 Task: Search one way flight ticket for 3 adults in first from Bemidji: Bemidji Regional Airport to Raleigh: Raleigh-durham International Airport on 8-5-2023. Choice of flights is Sun country airlines. Number of bags: 1 carry on bag. Price is upto 55000. Outbound departure time preference is 11:00.
Action: Mouse moved to (417, 358)
Screenshot: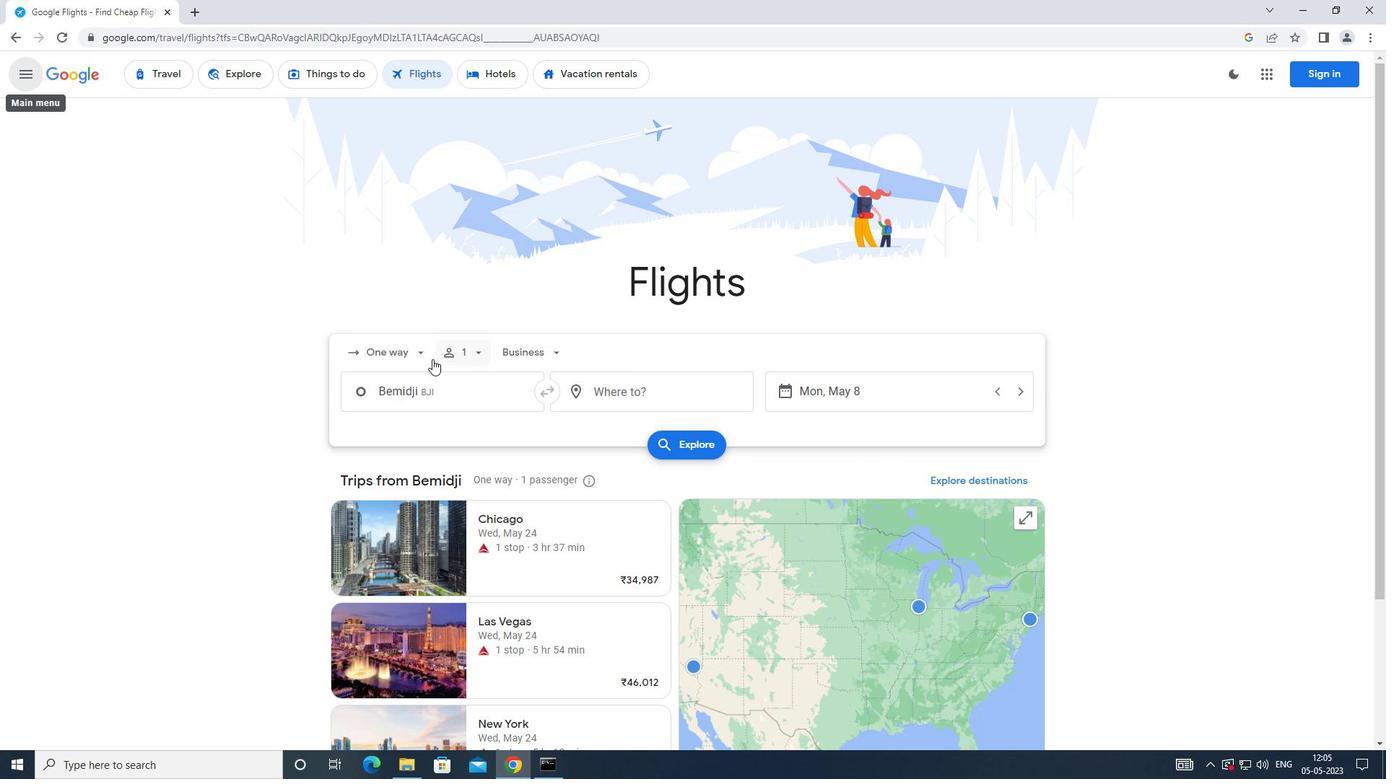 
Action: Mouse pressed left at (417, 358)
Screenshot: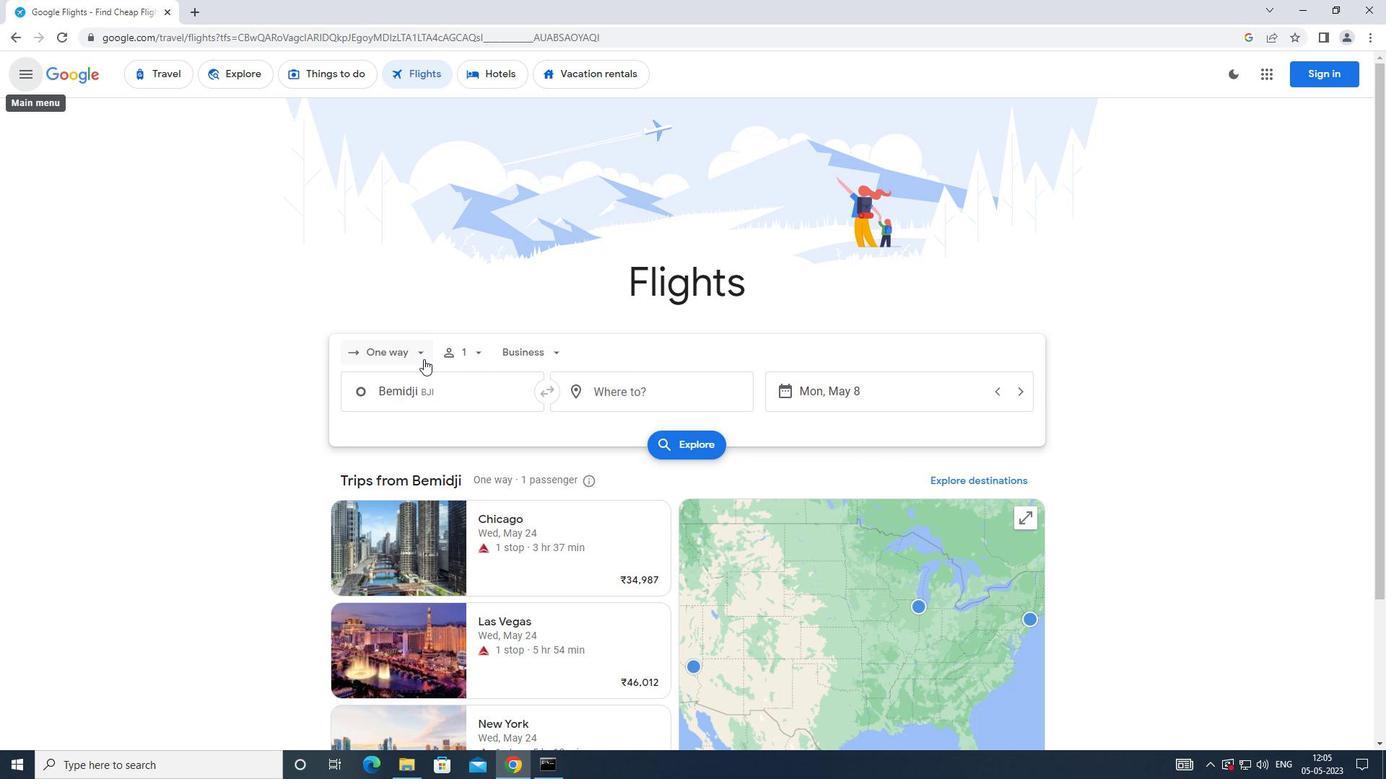 
Action: Mouse moved to (425, 427)
Screenshot: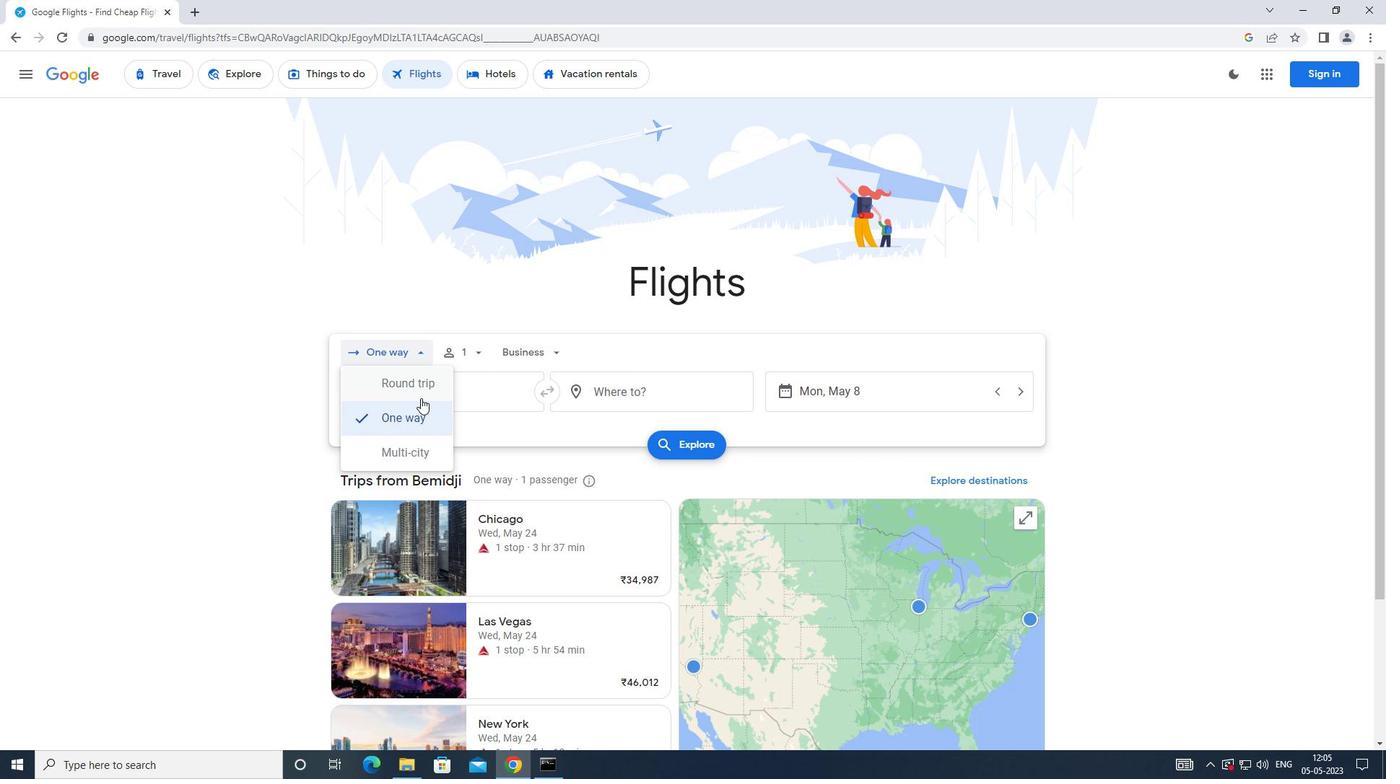 
Action: Mouse pressed left at (425, 427)
Screenshot: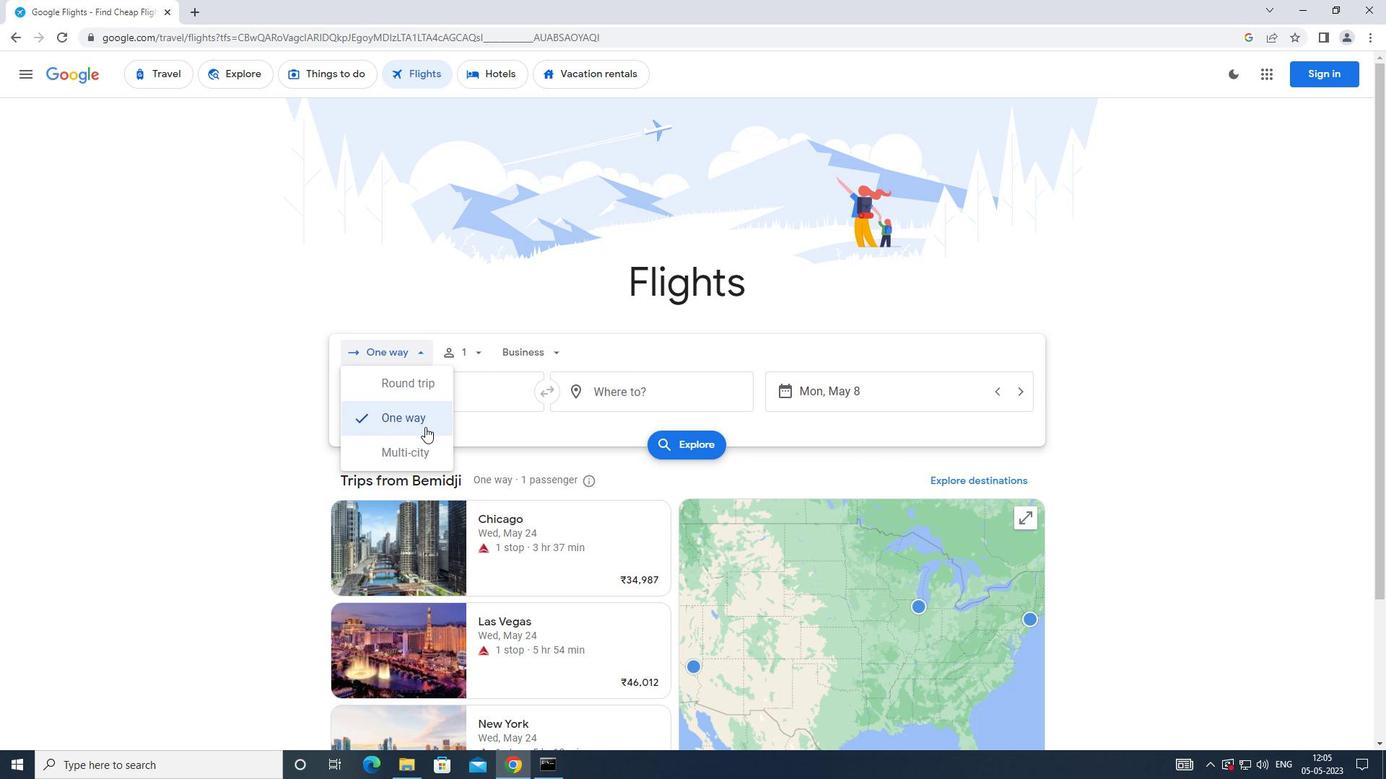 
Action: Mouse moved to (476, 357)
Screenshot: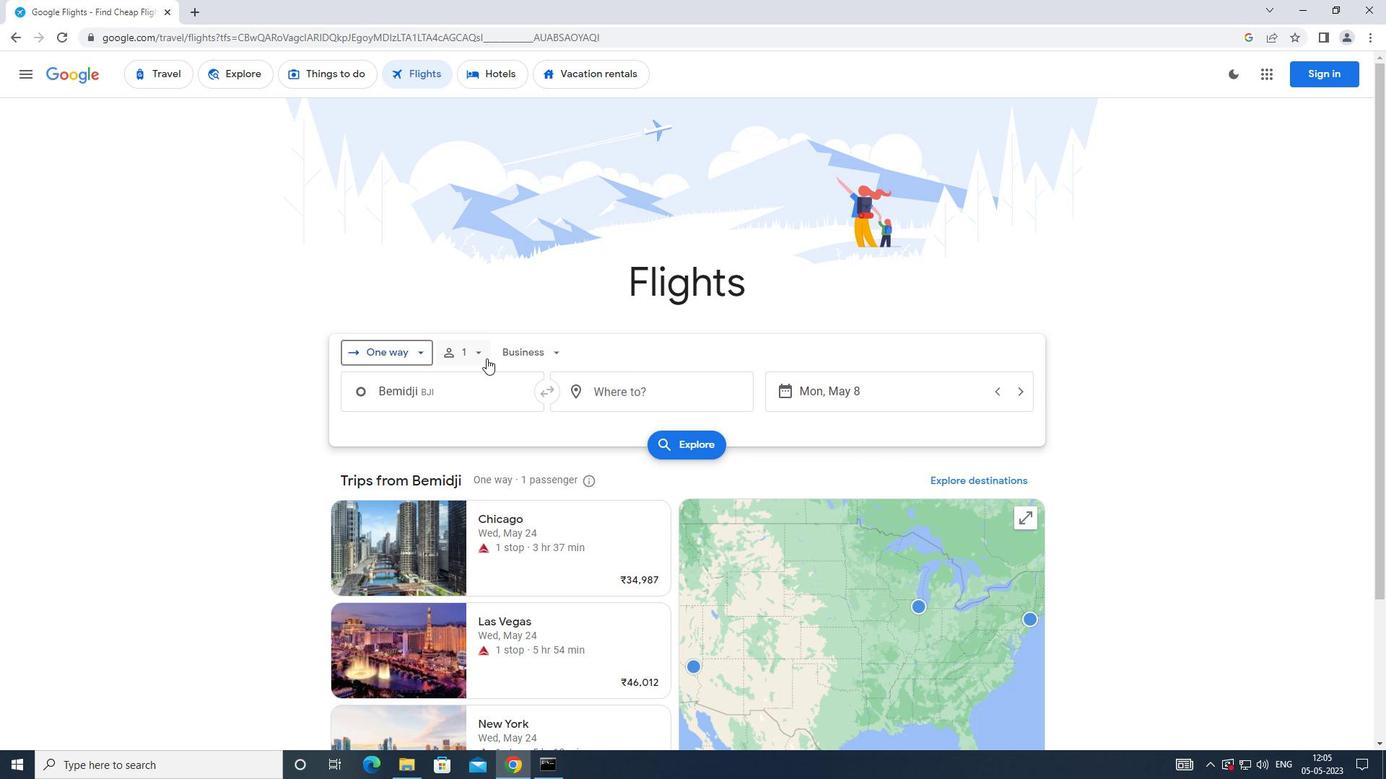 
Action: Mouse pressed left at (476, 357)
Screenshot: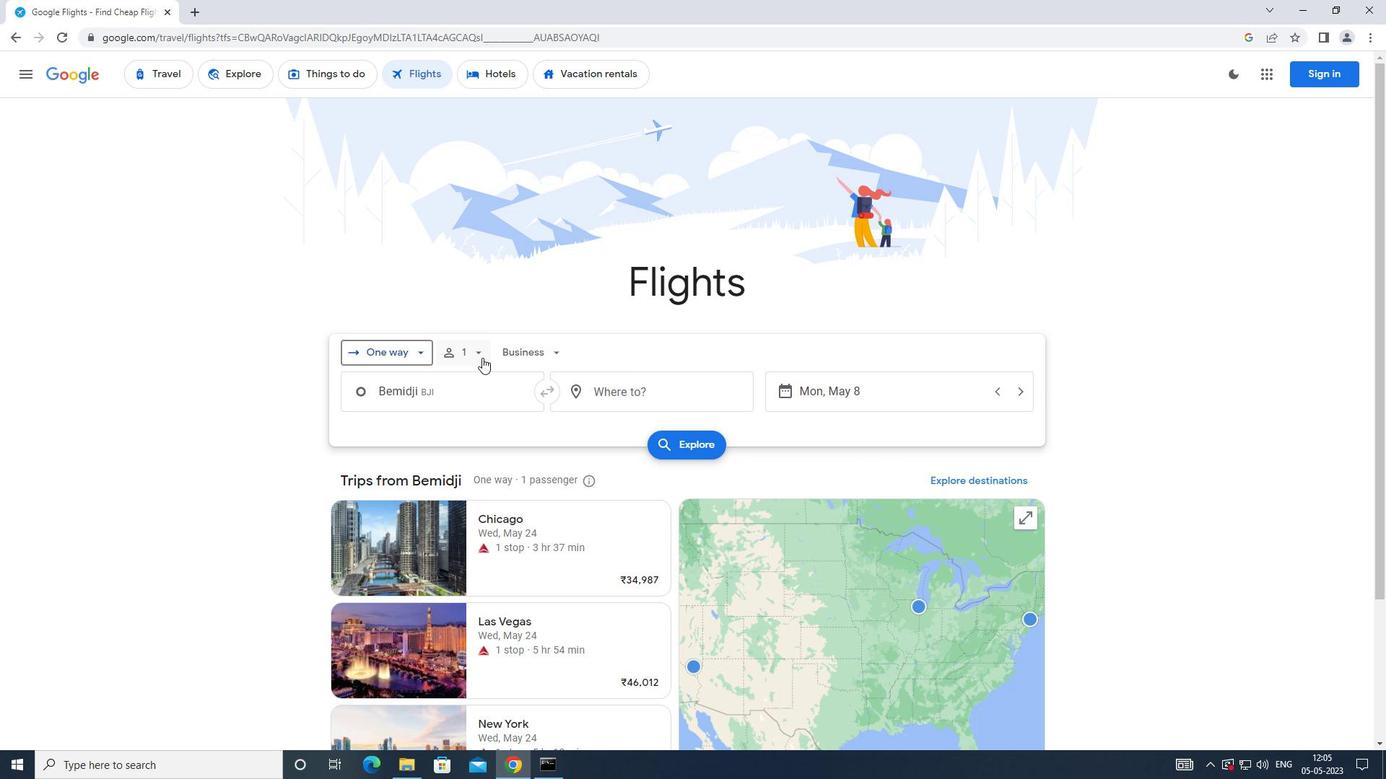 
Action: Mouse moved to (589, 396)
Screenshot: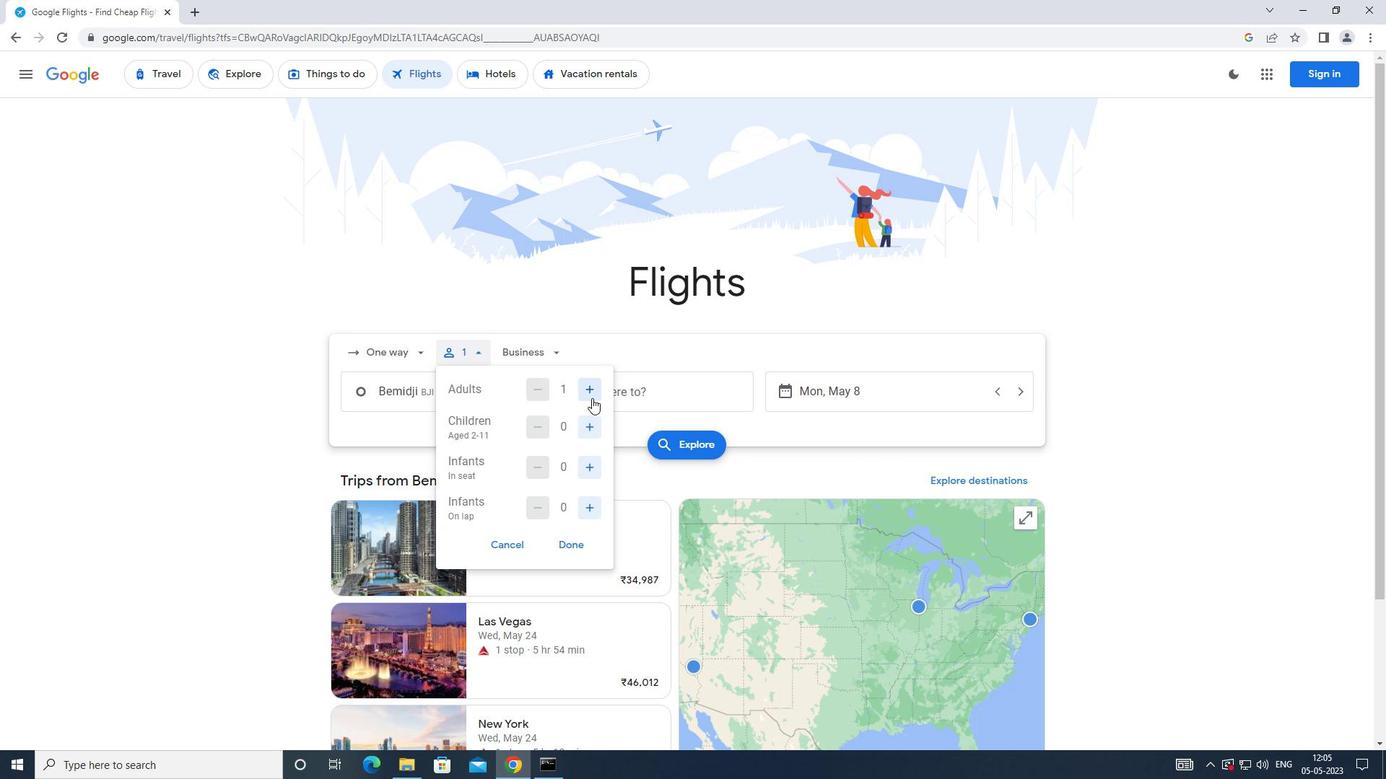 
Action: Mouse pressed left at (589, 396)
Screenshot: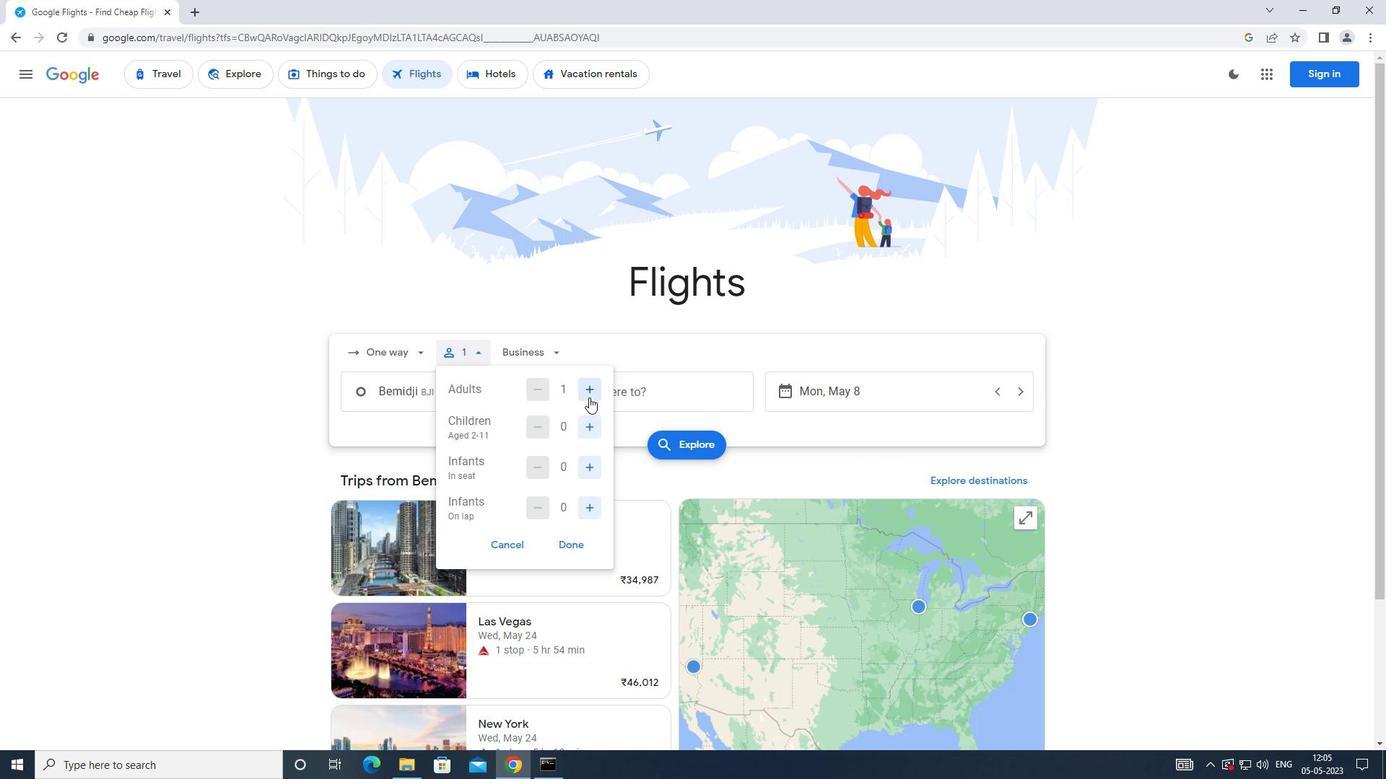 
Action: Mouse pressed left at (589, 396)
Screenshot: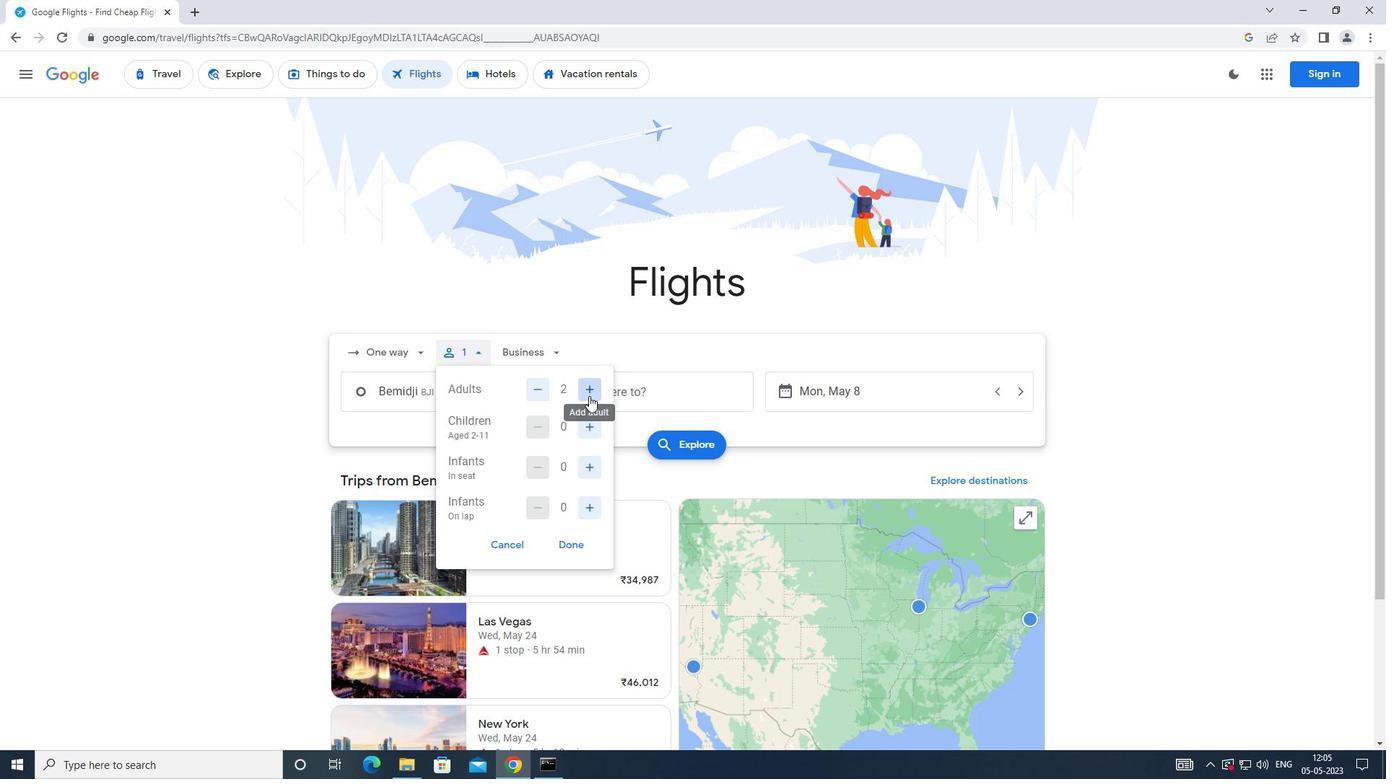 
Action: Mouse moved to (569, 546)
Screenshot: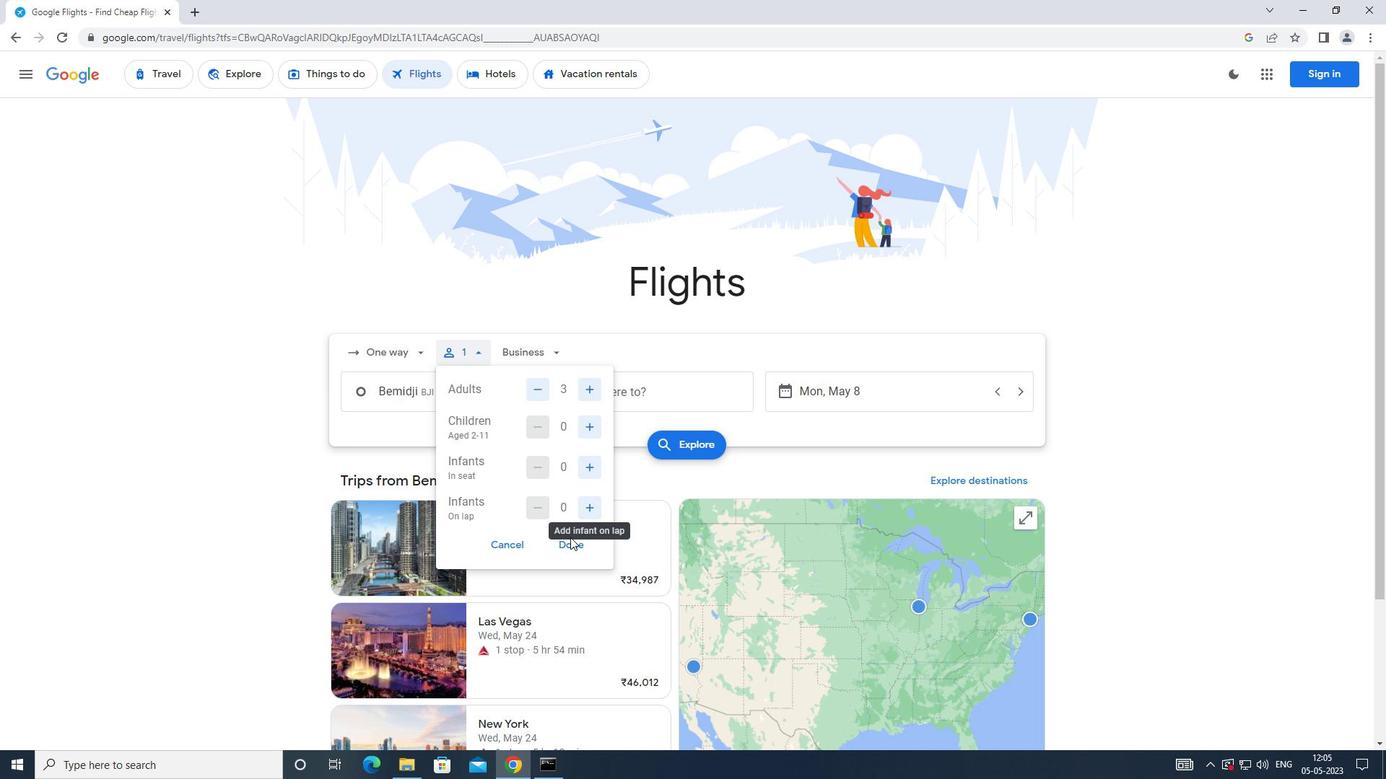 
Action: Mouse pressed left at (569, 546)
Screenshot: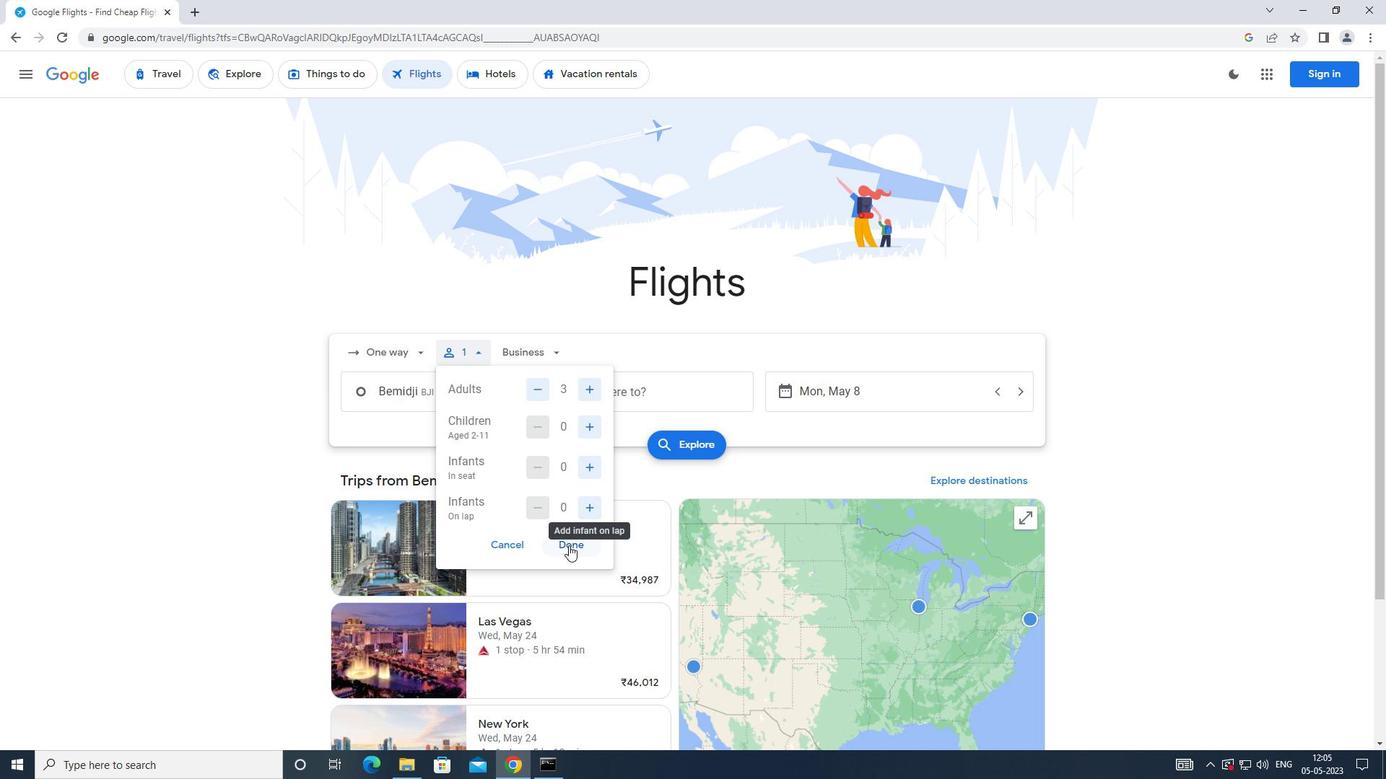 
Action: Mouse moved to (555, 353)
Screenshot: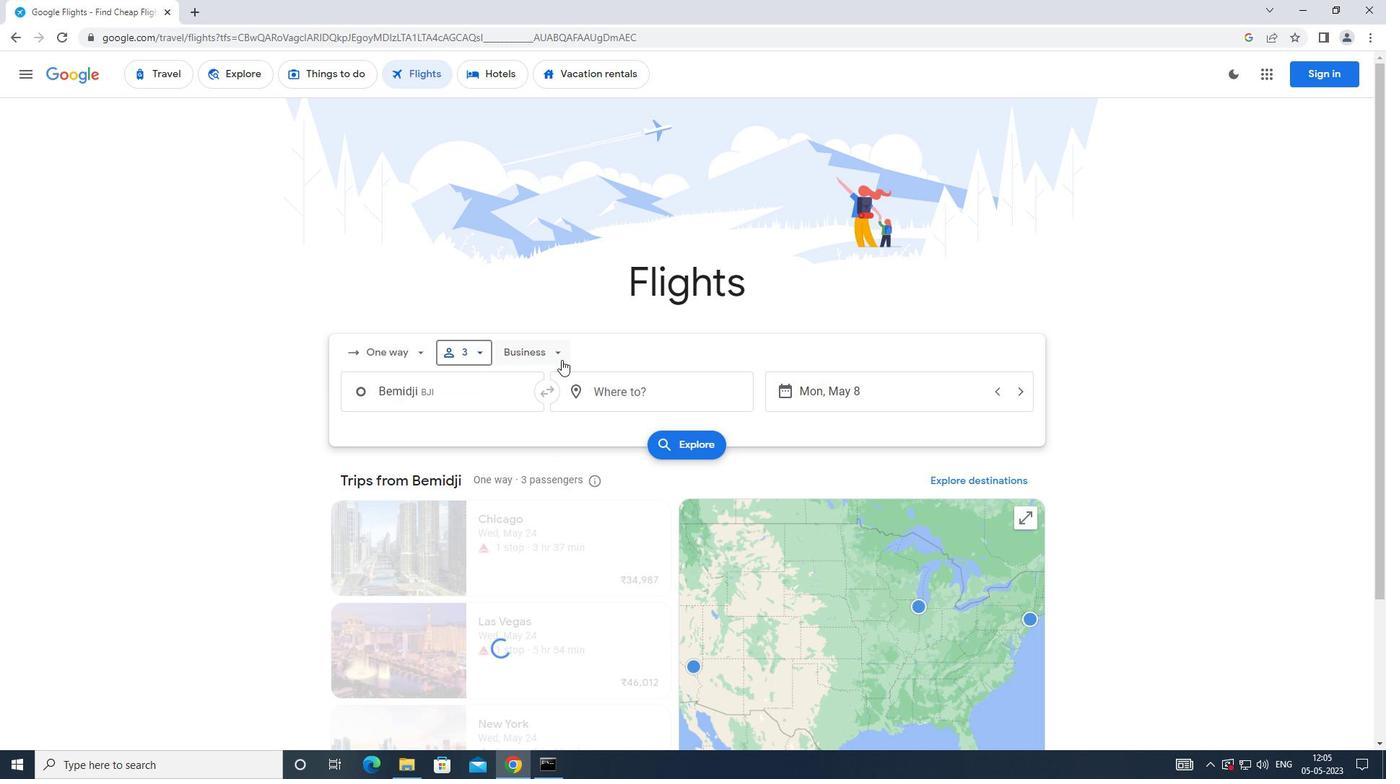 
Action: Mouse pressed left at (555, 353)
Screenshot: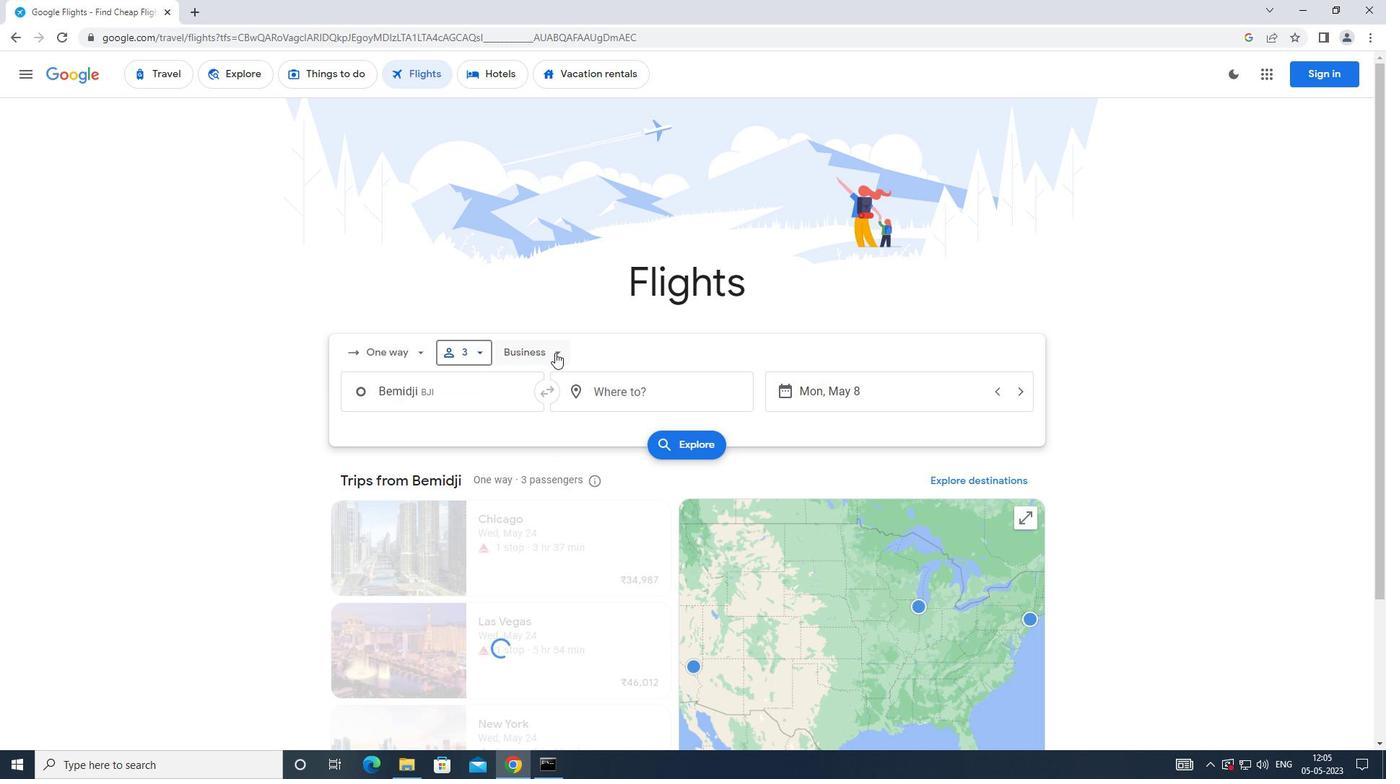 
Action: Mouse moved to (542, 490)
Screenshot: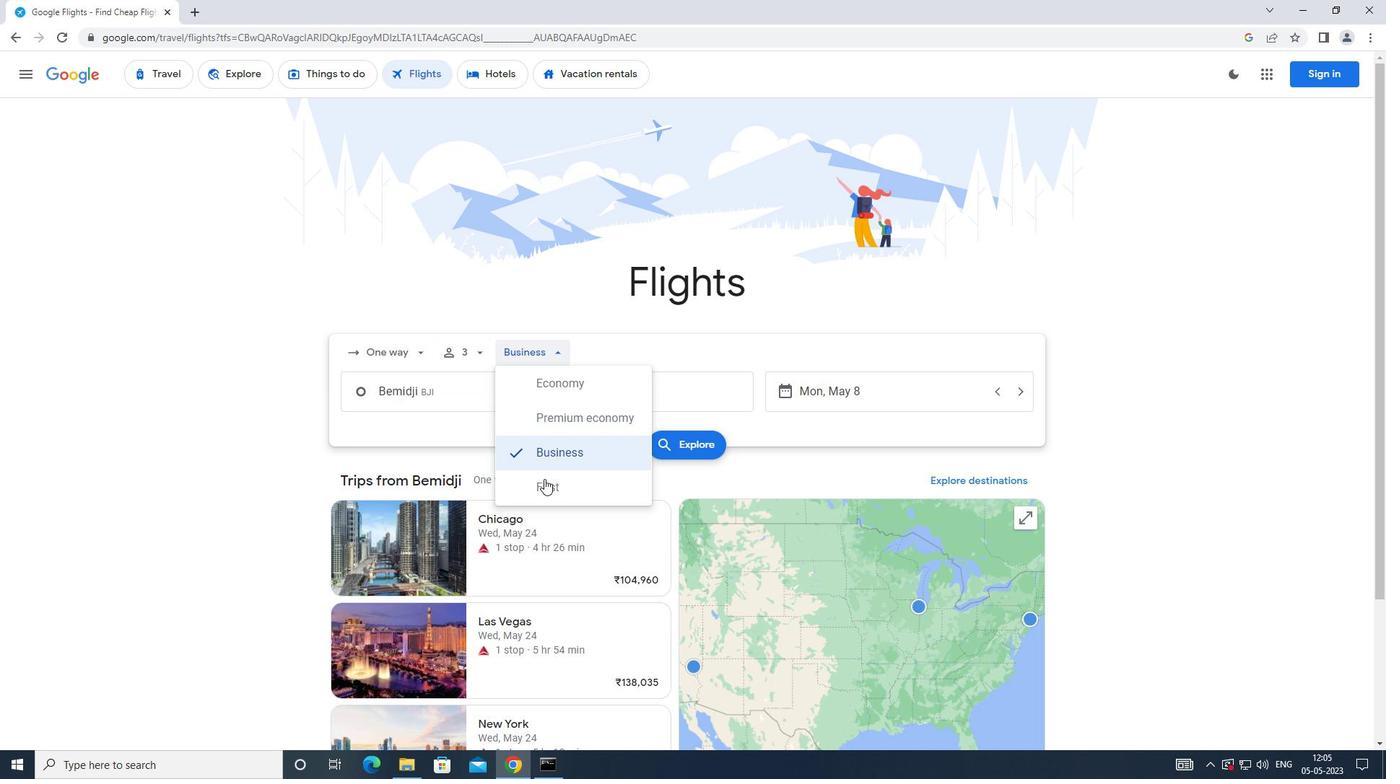 
Action: Mouse pressed left at (542, 490)
Screenshot: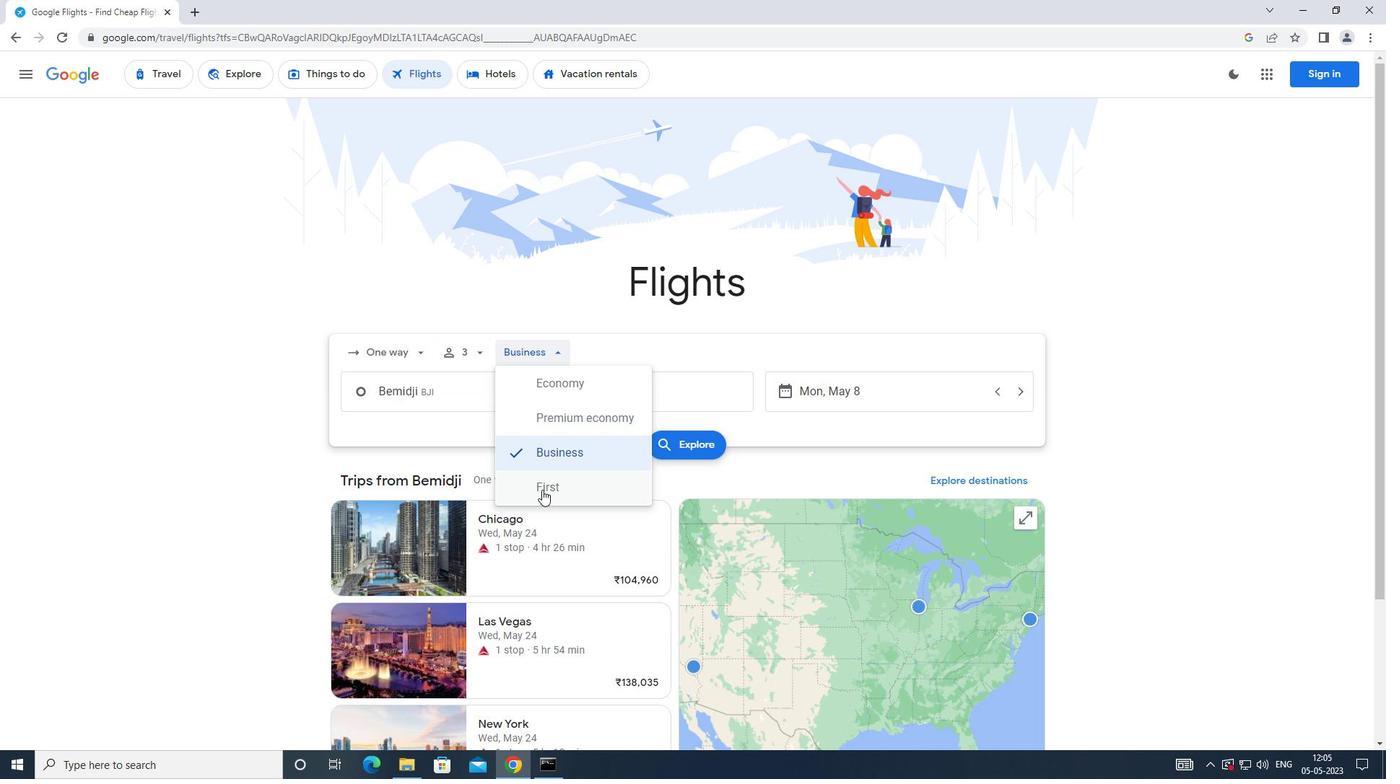 
Action: Mouse moved to (497, 389)
Screenshot: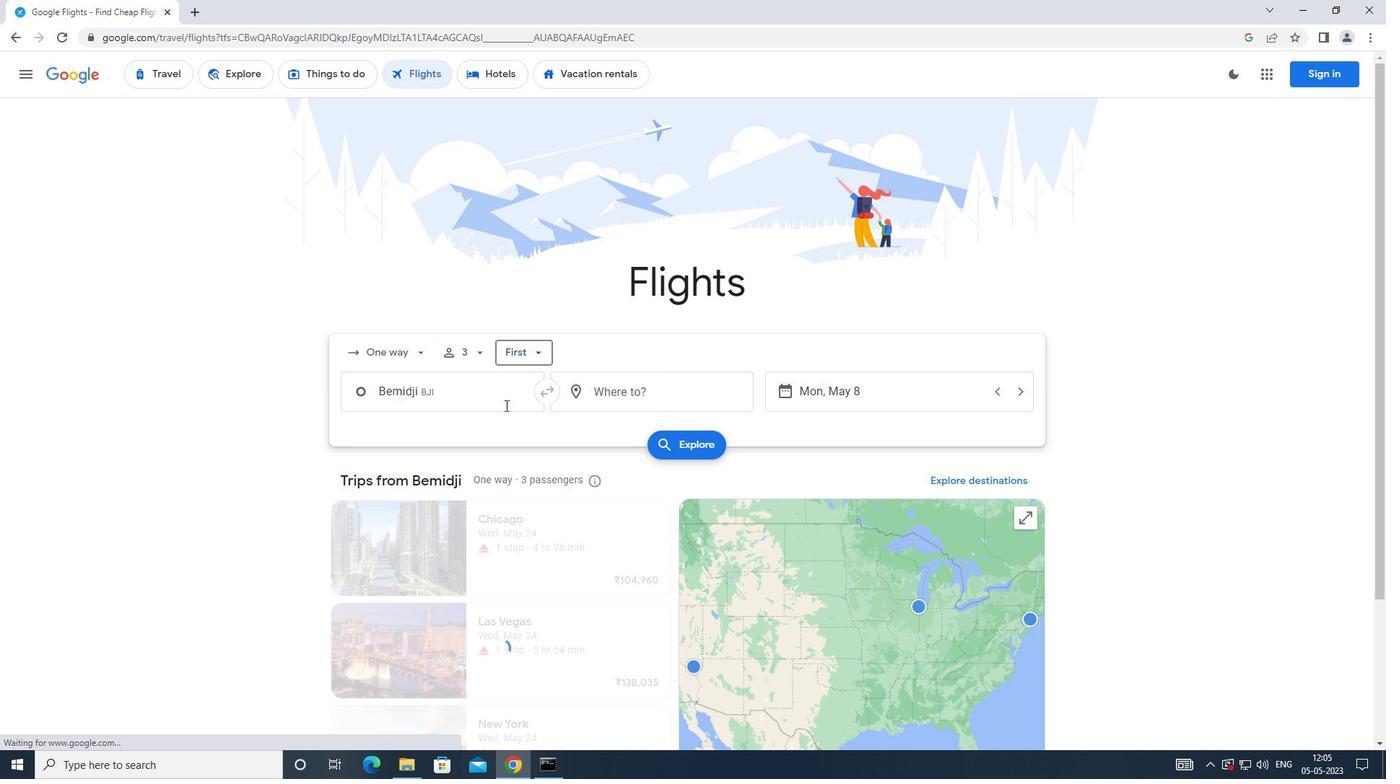 
Action: Mouse pressed left at (497, 389)
Screenshot: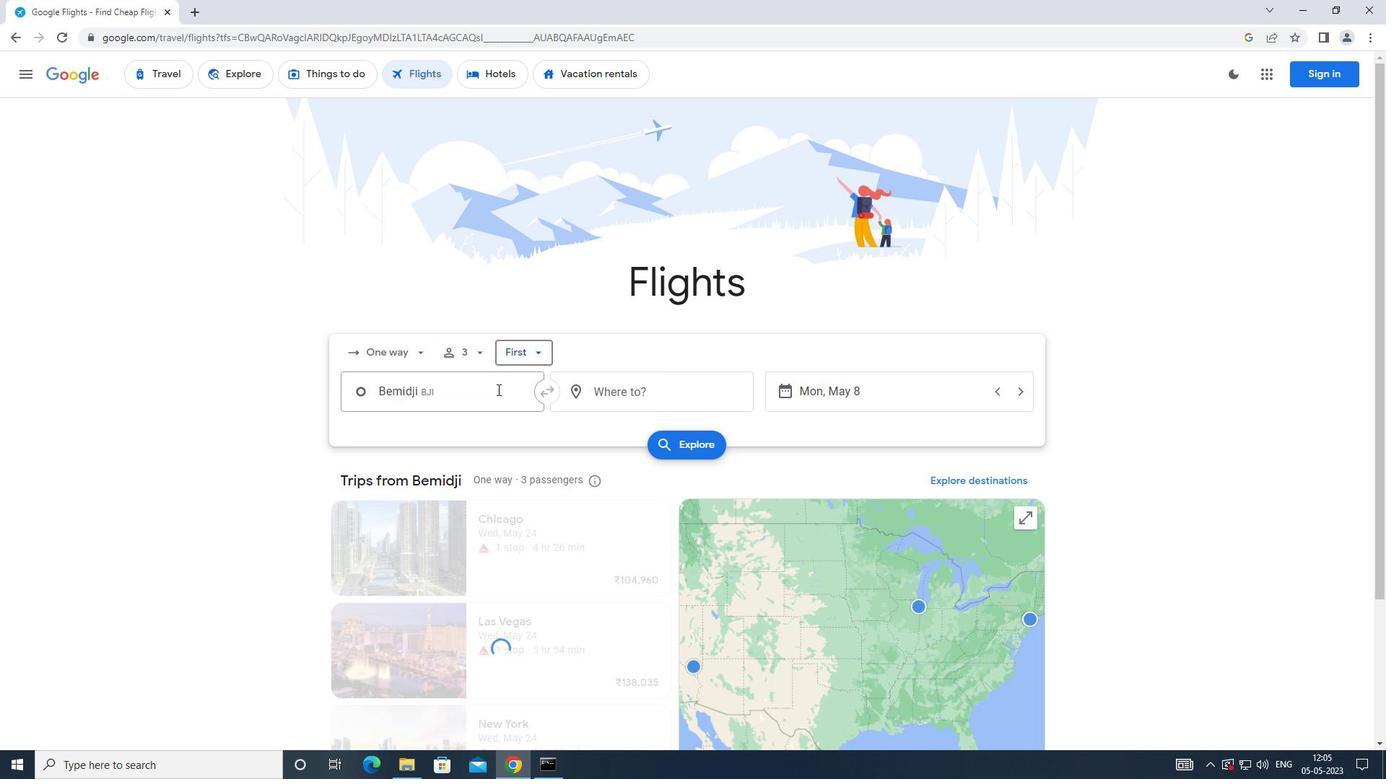 
Action: Mouse moved to (493, 504)
Screenshot: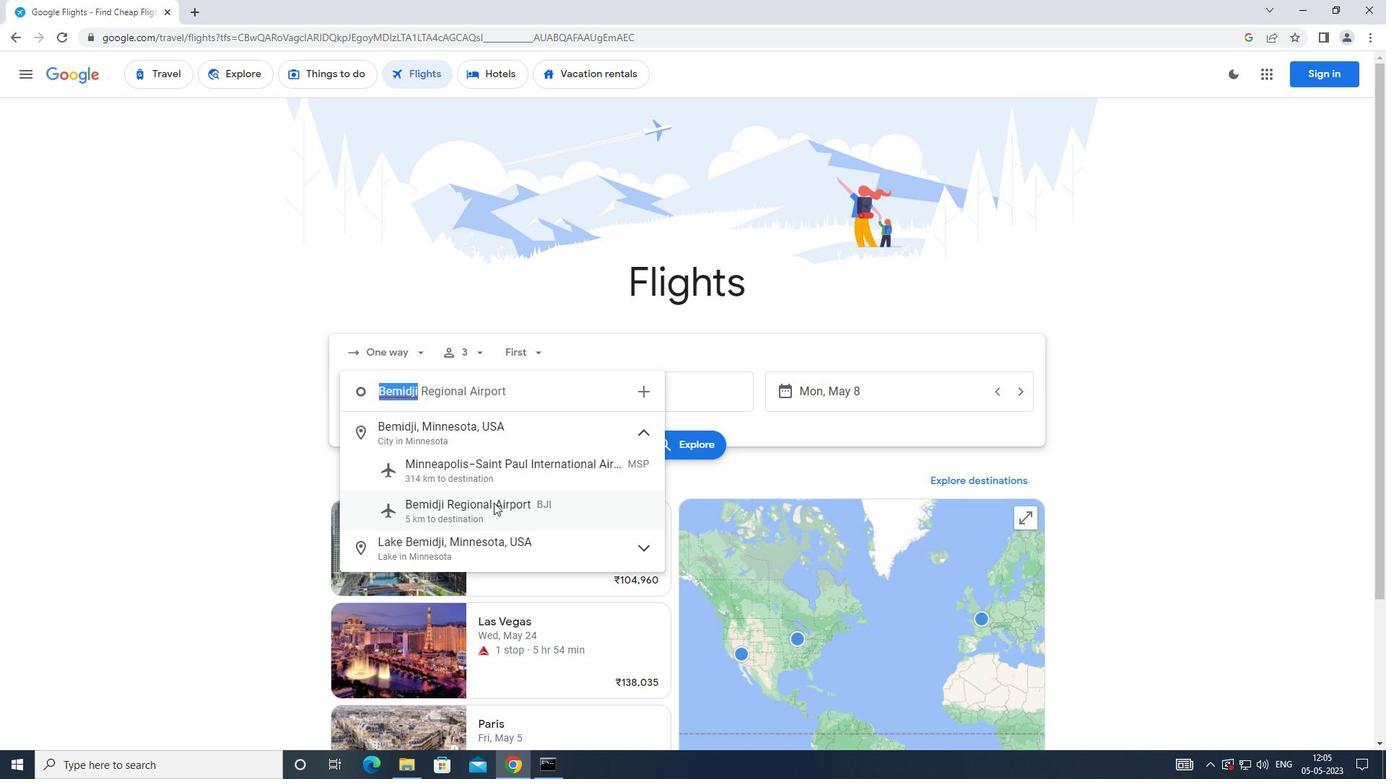 
Action: Mouse pressed left at (493, 504)
Screenshot: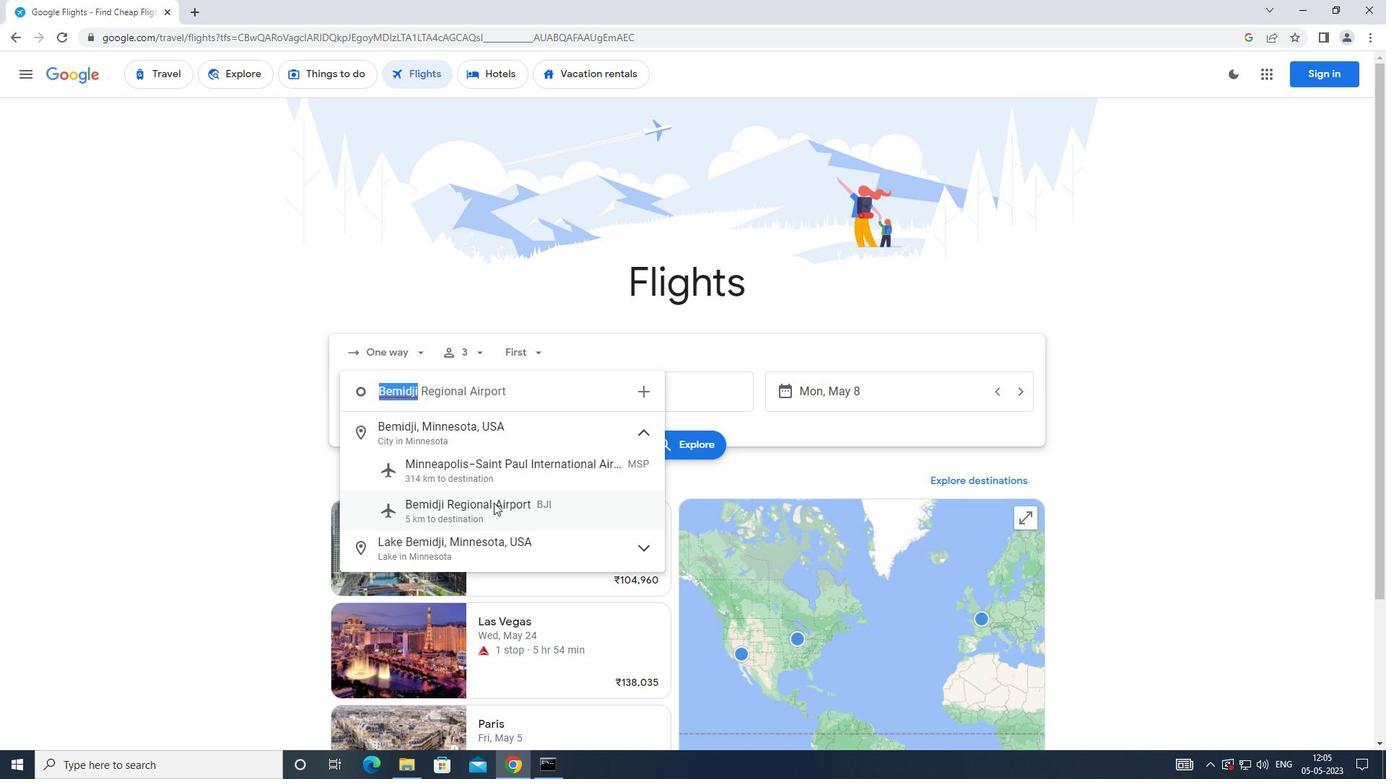
Action: Mouse moved to (626, 394)
Screenshot: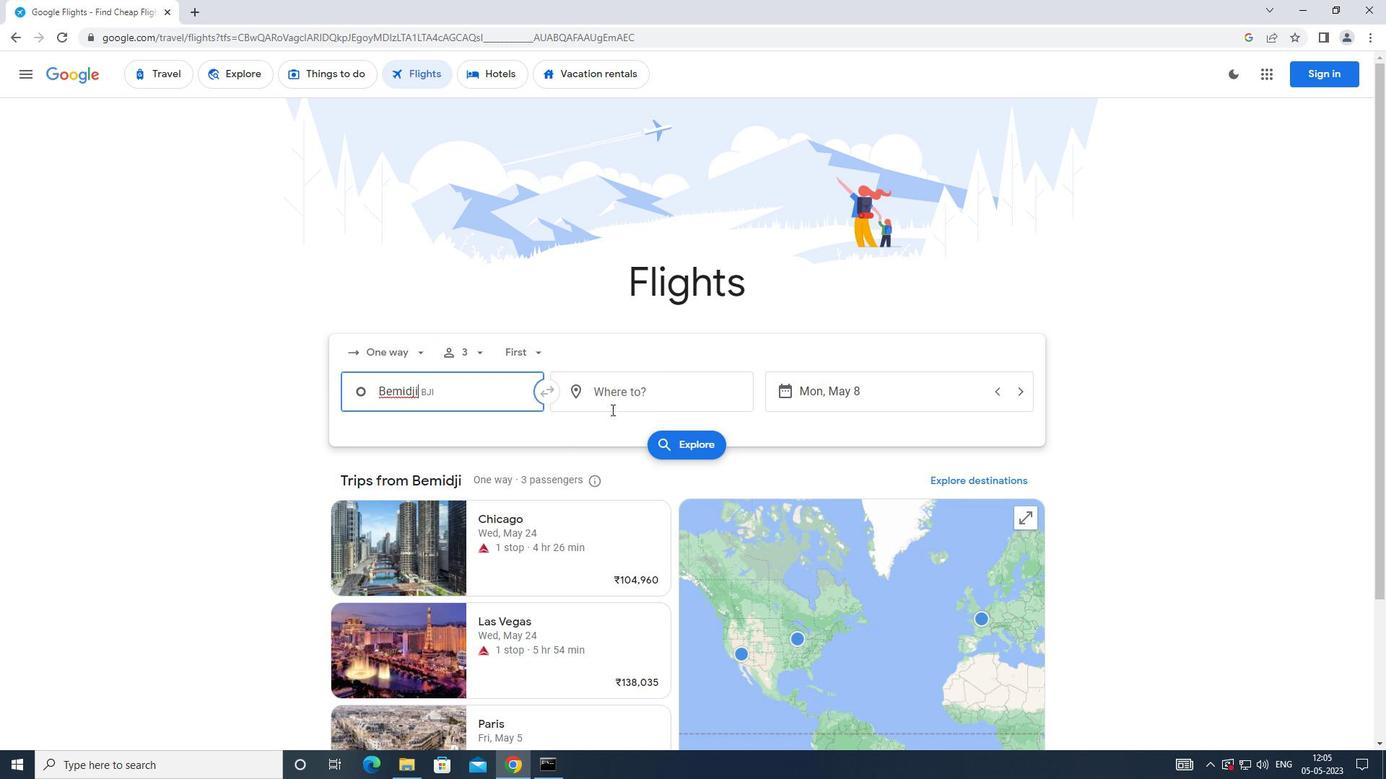 
Action: Mouse pressed left at (626, 394)
Screenshot: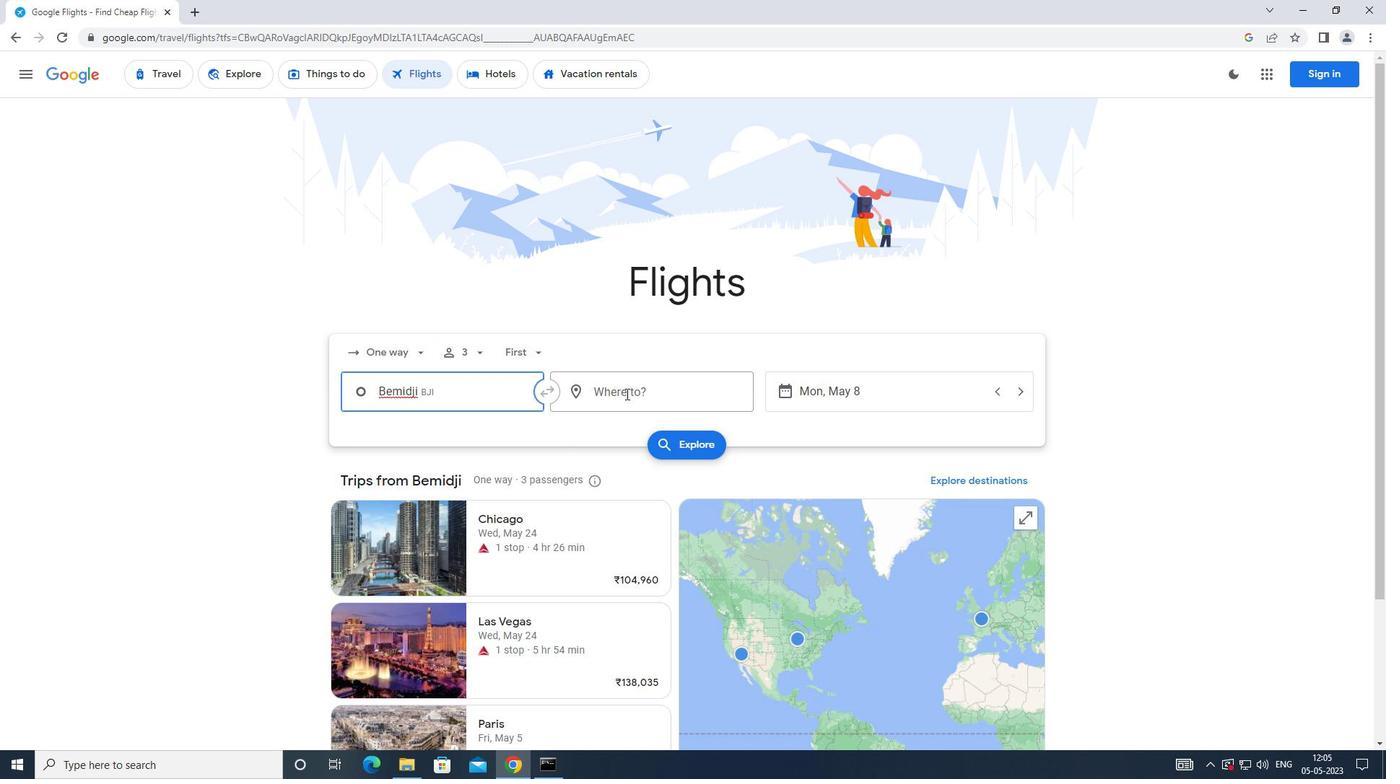
Action: Mouse moved to (626, 537)
Screenshot: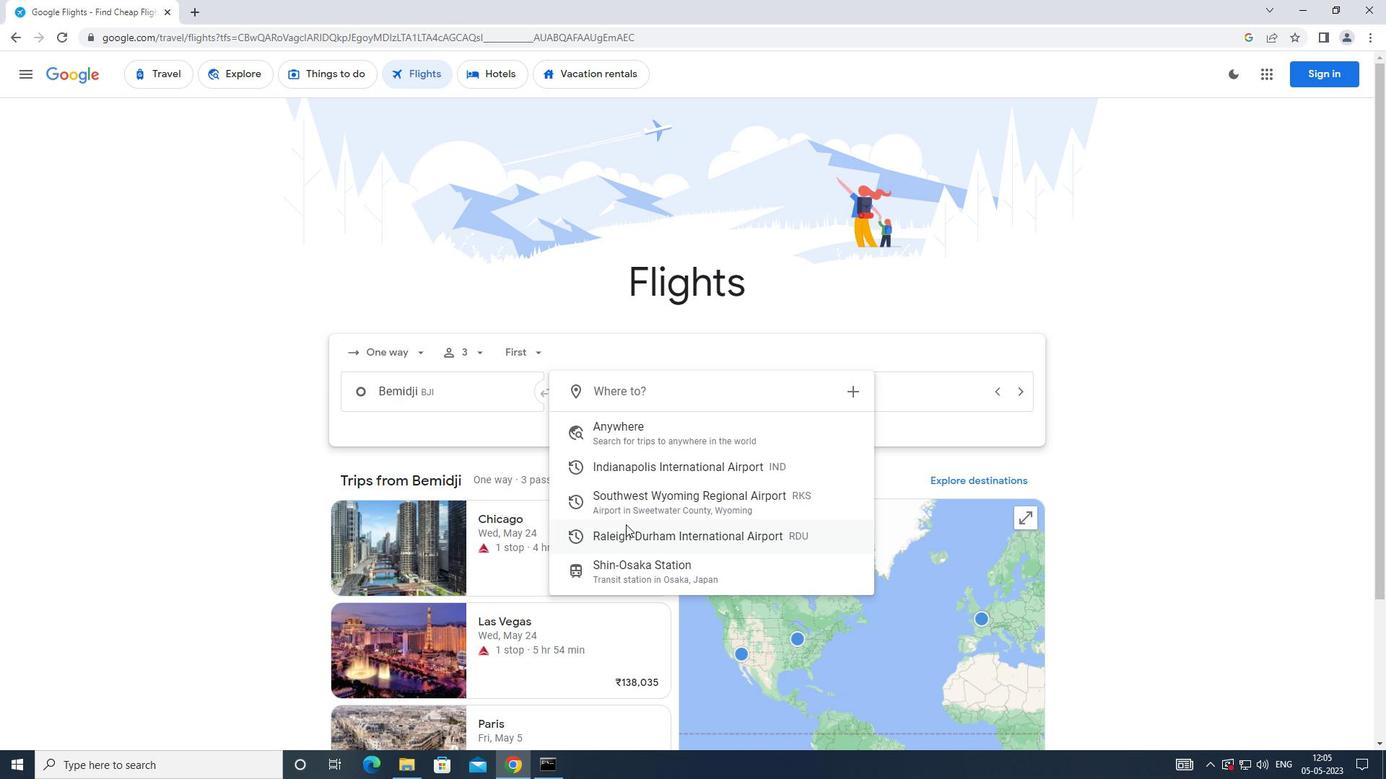 
Action: Mouse pressed left at (626, 537)
Screenshot: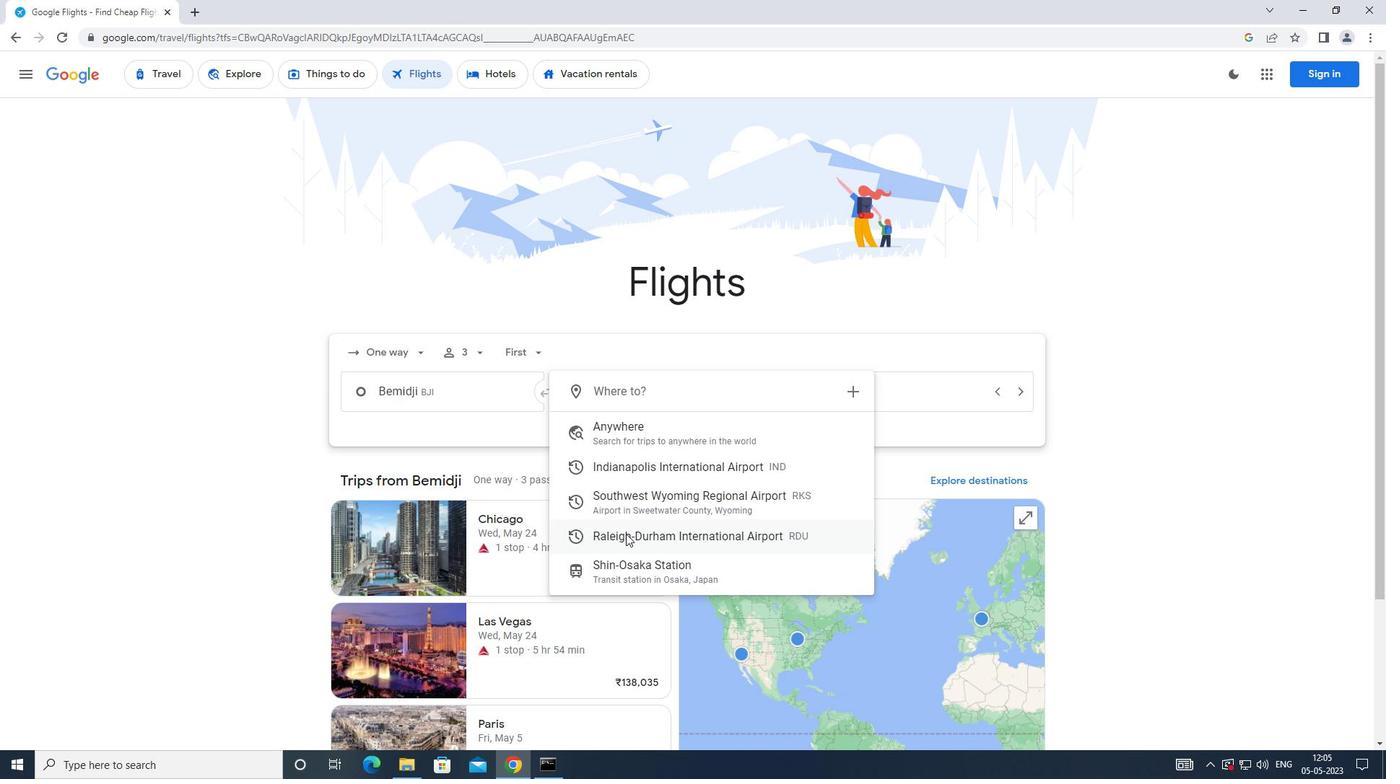 
Action: Mouse moved to (788, 396)
Screenshot: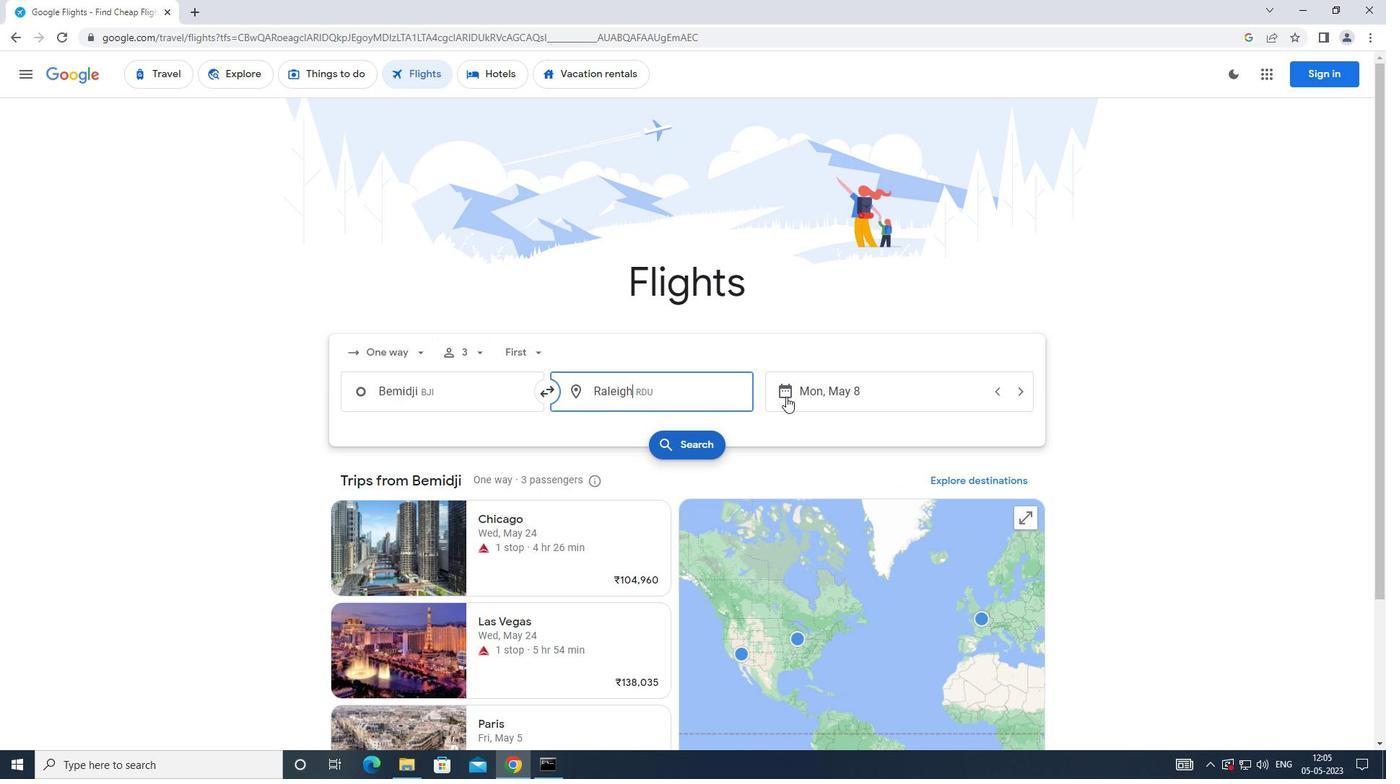 
Action: Mouse pressed left at (788, 396)
Screenshot: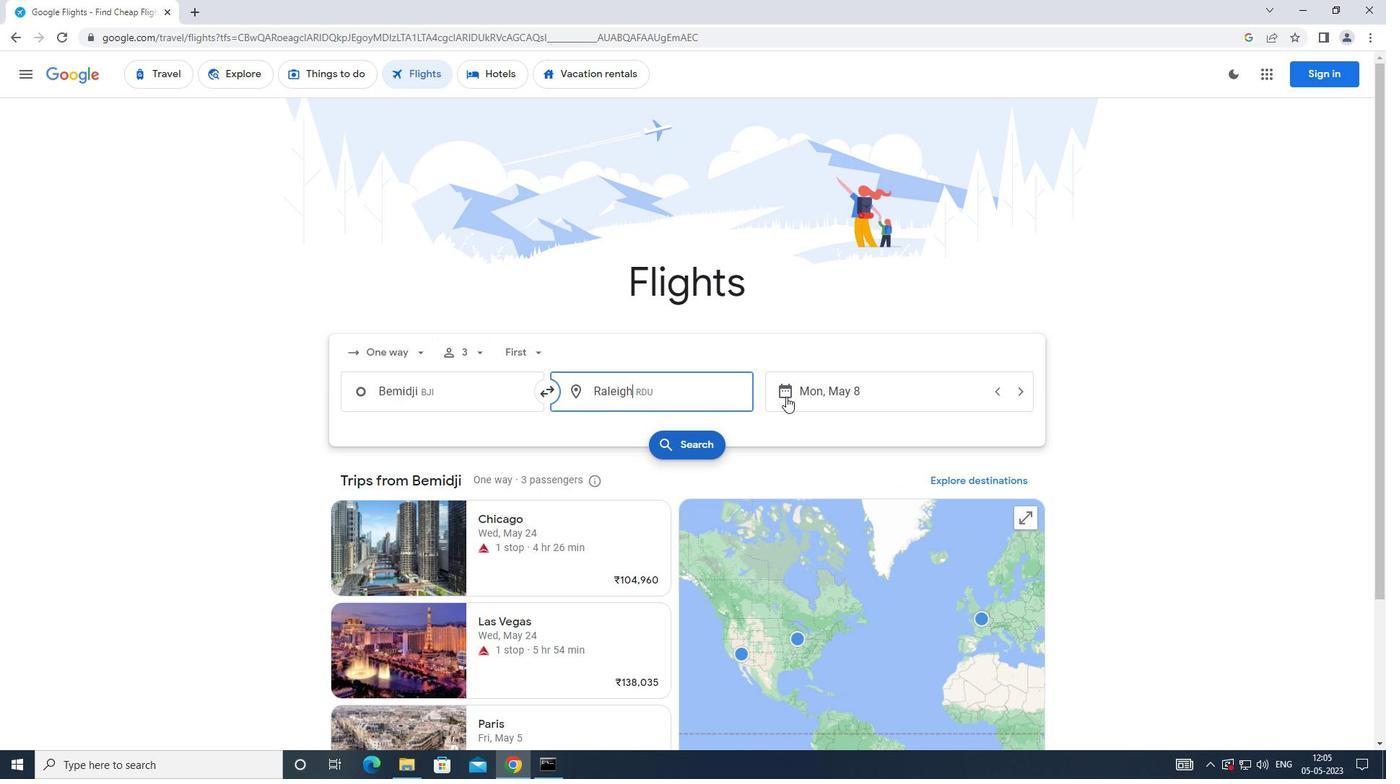 
Action: Mouse moved to (556, 521)
Screenshot: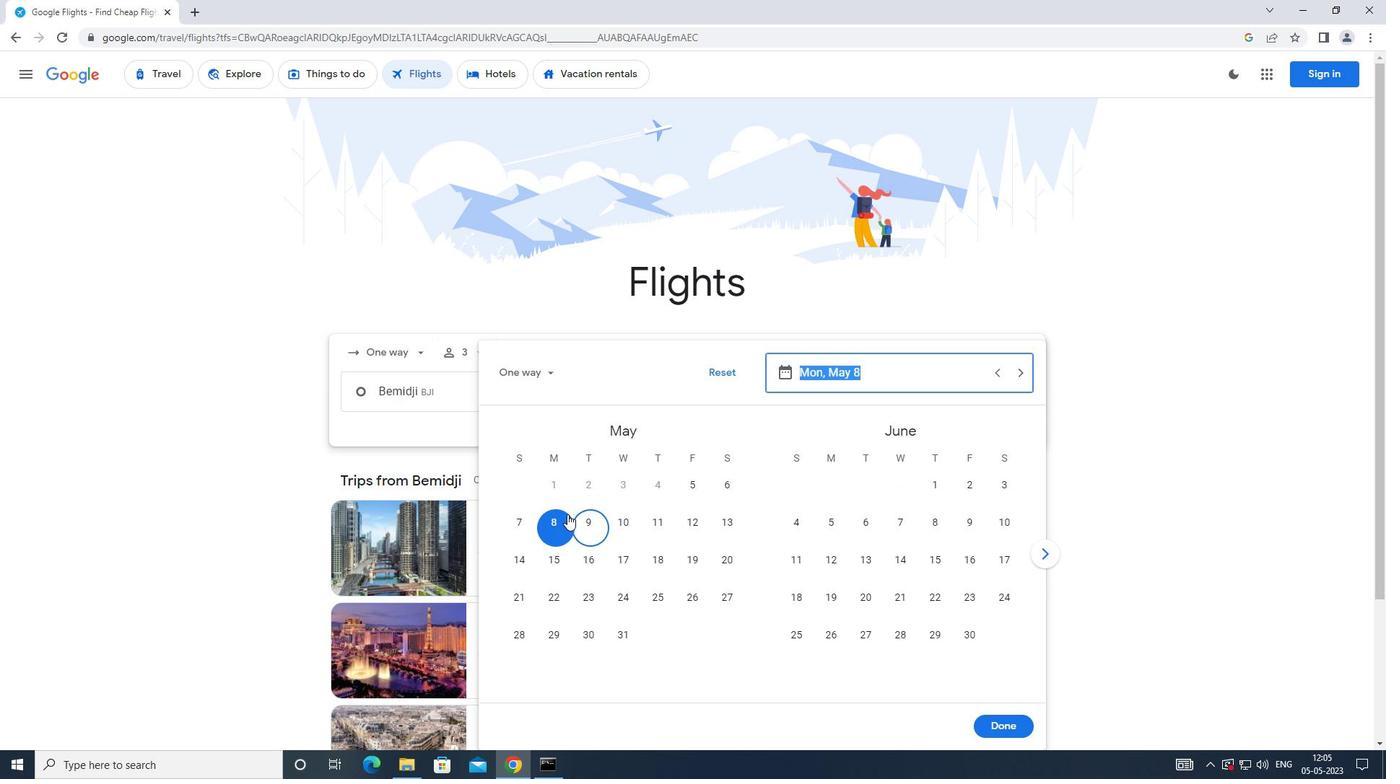 
Action: Mouse pressed left at (556, 521)
Screenshot: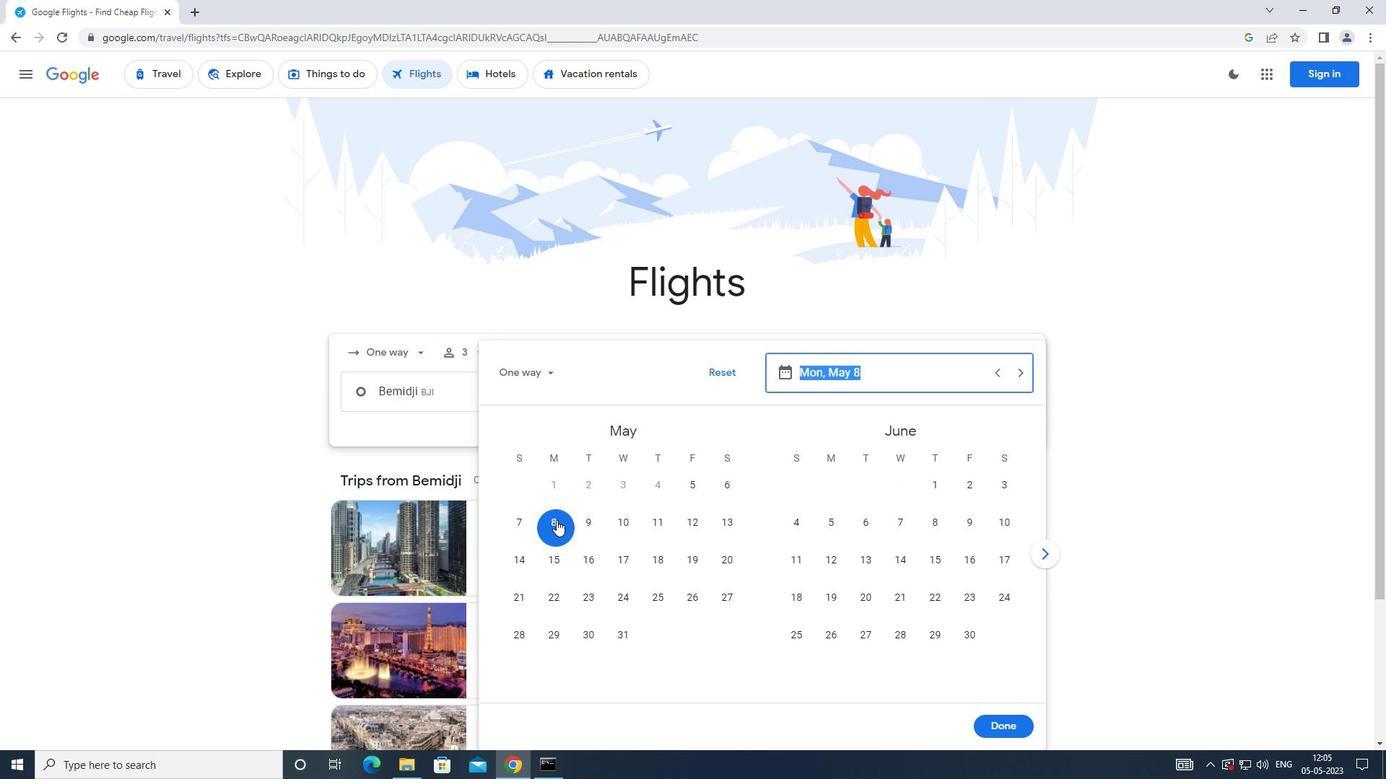 
Action: Mouse moved to (987, 722)
Screenshot: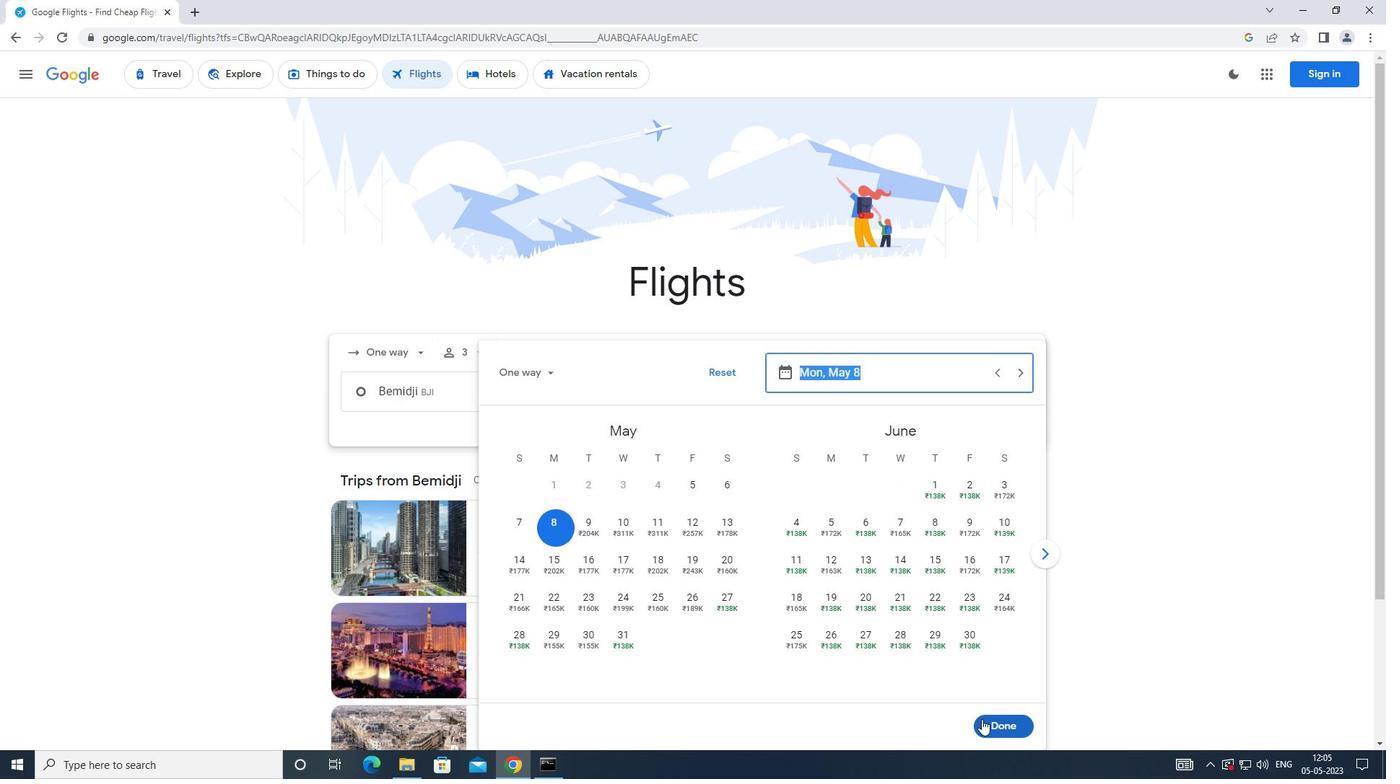 
Action: Mouse pressed left at (987, 722)
Screenshot: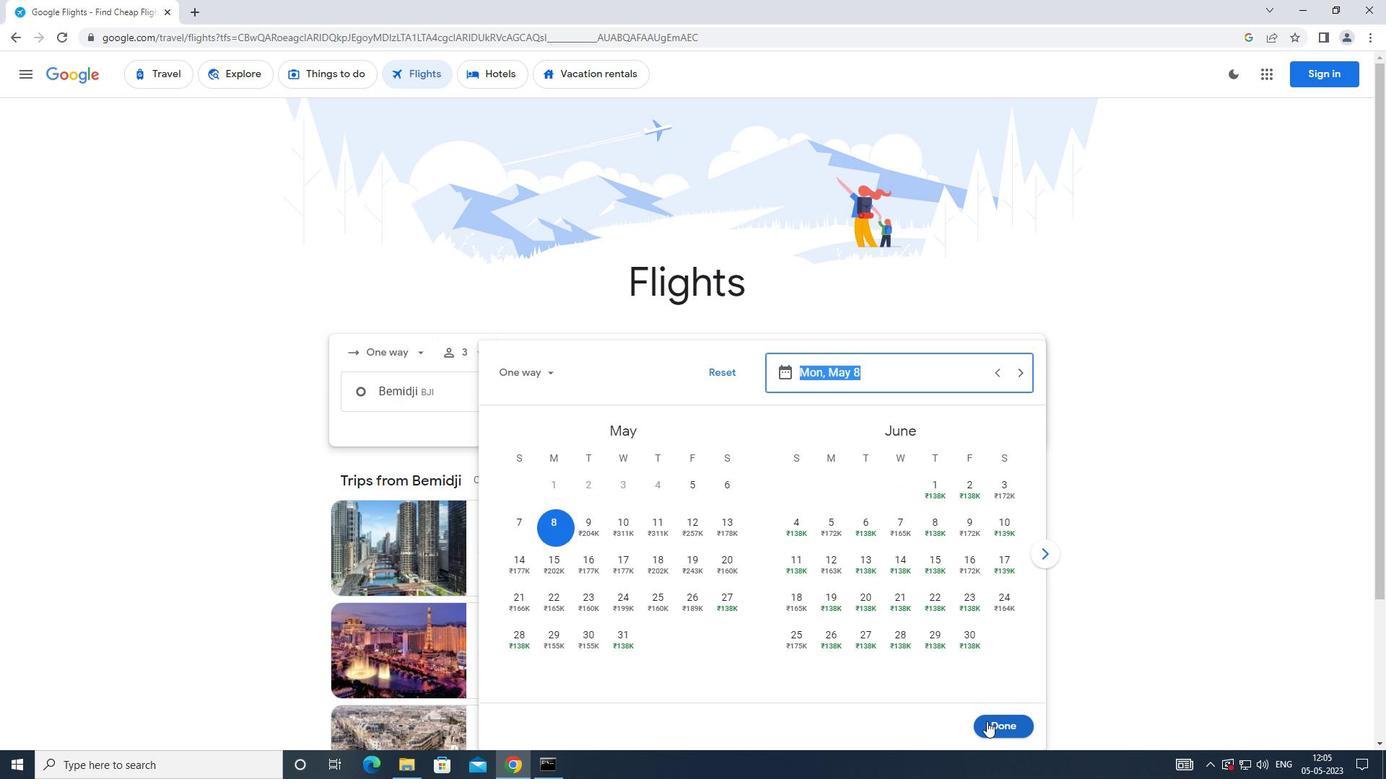 
Action: Mouse moved to (707, 439)
Screenshot: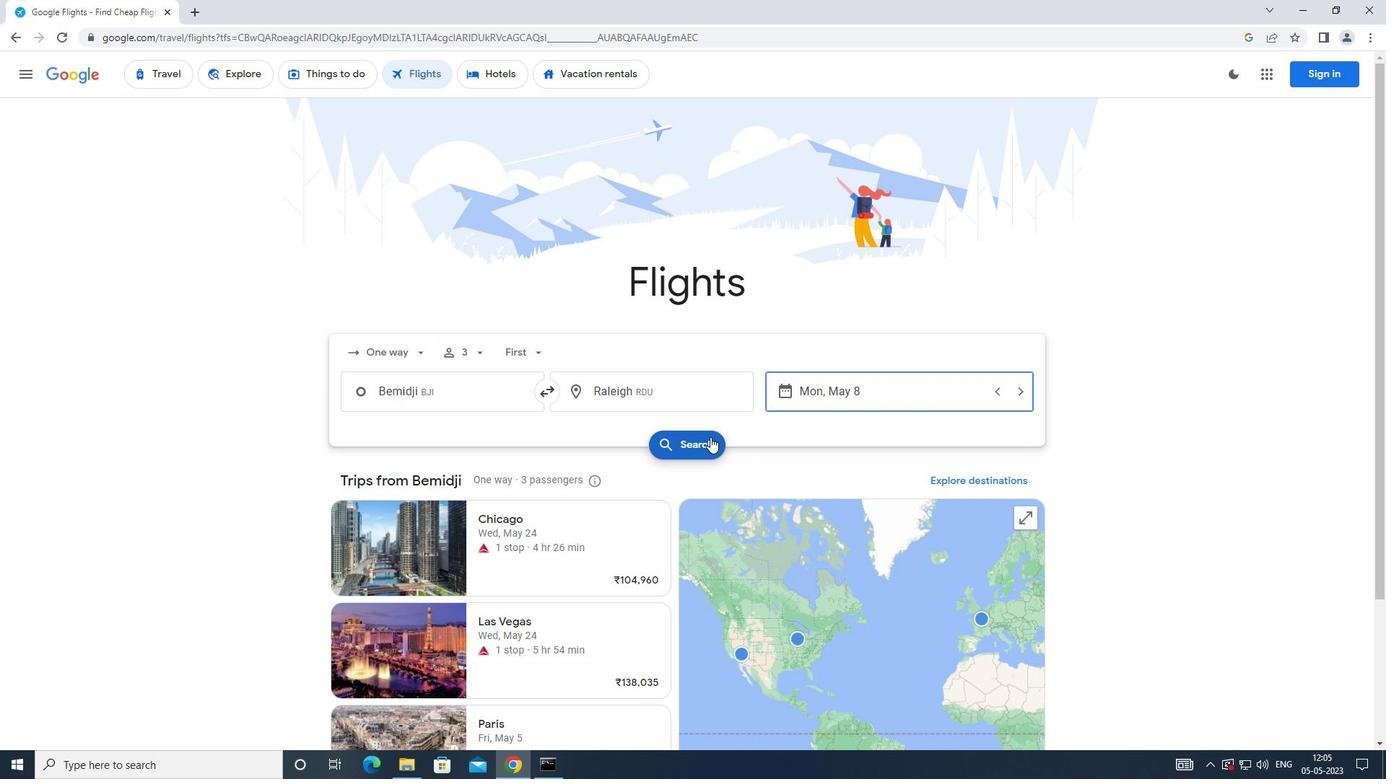 
Action: Mouse pressed left at (707, 439)
Screenshot: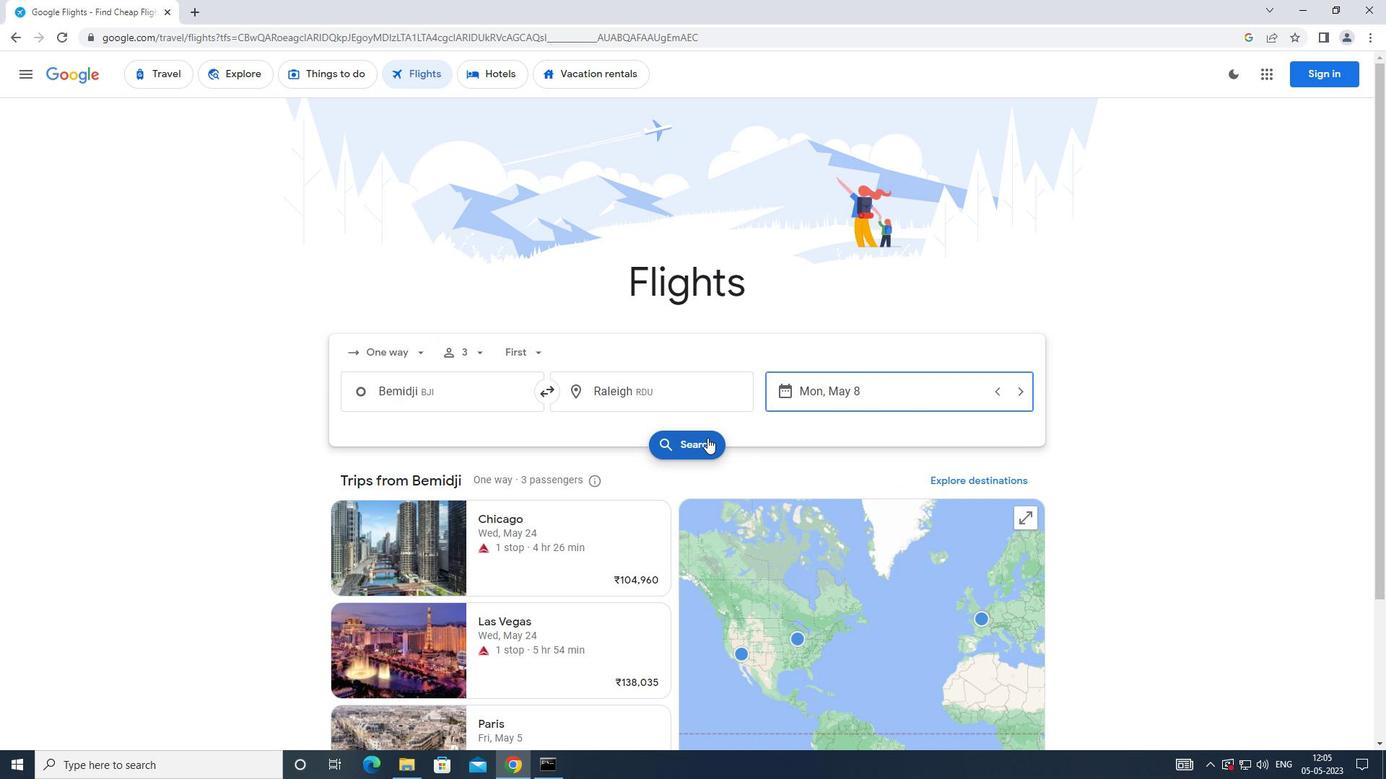 
Action: Mouse moved to (368, 205)
Screenshot: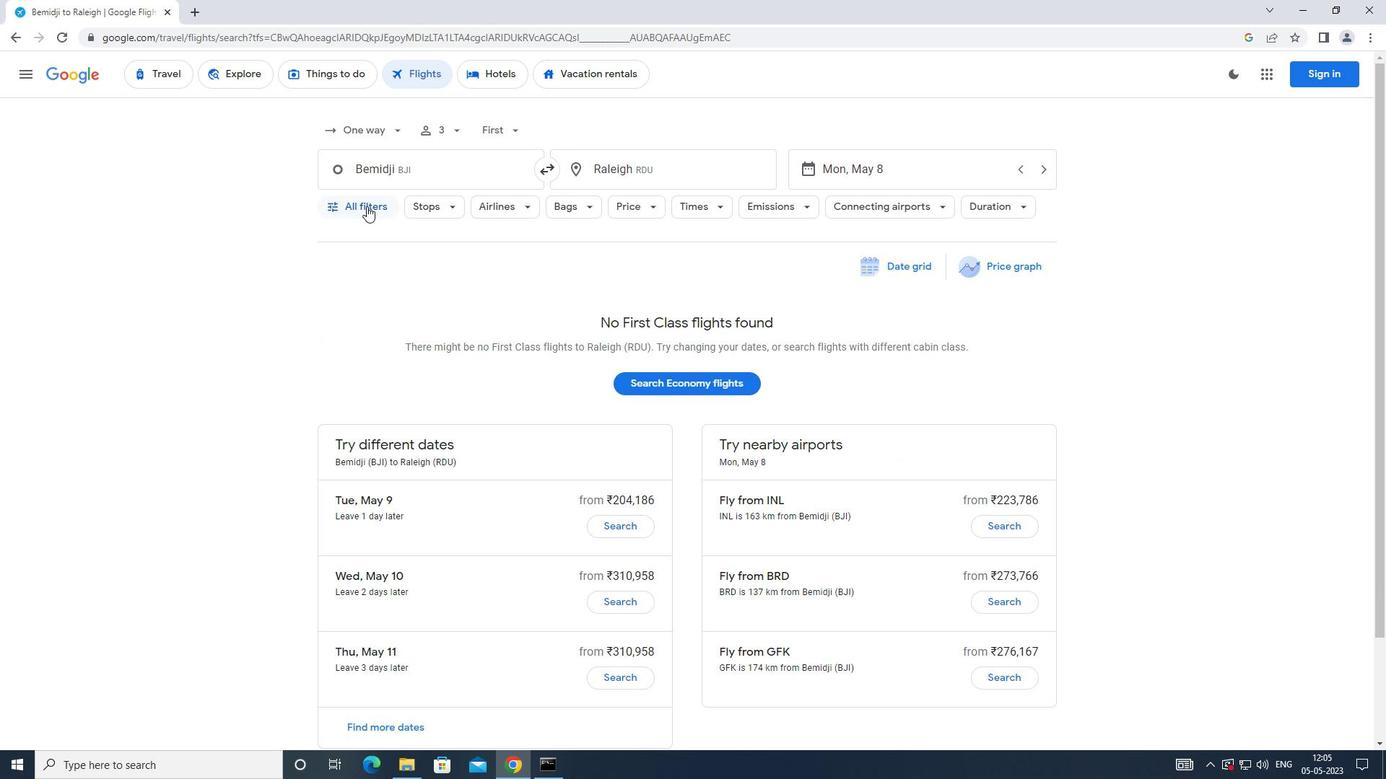 
Action: Mouse pressed left at (368, 205)
Screenshot: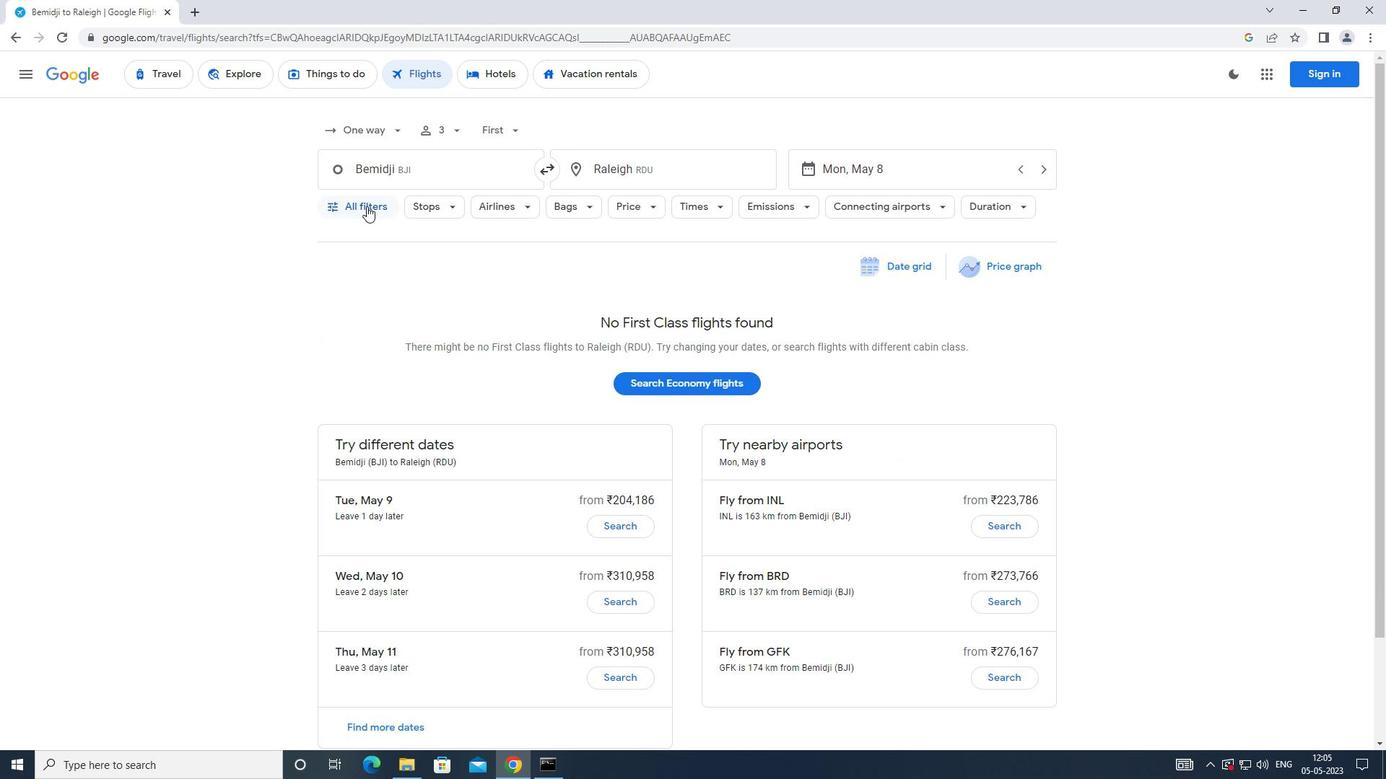 
Action: Mouse moved to (536, 522)
Screenshot: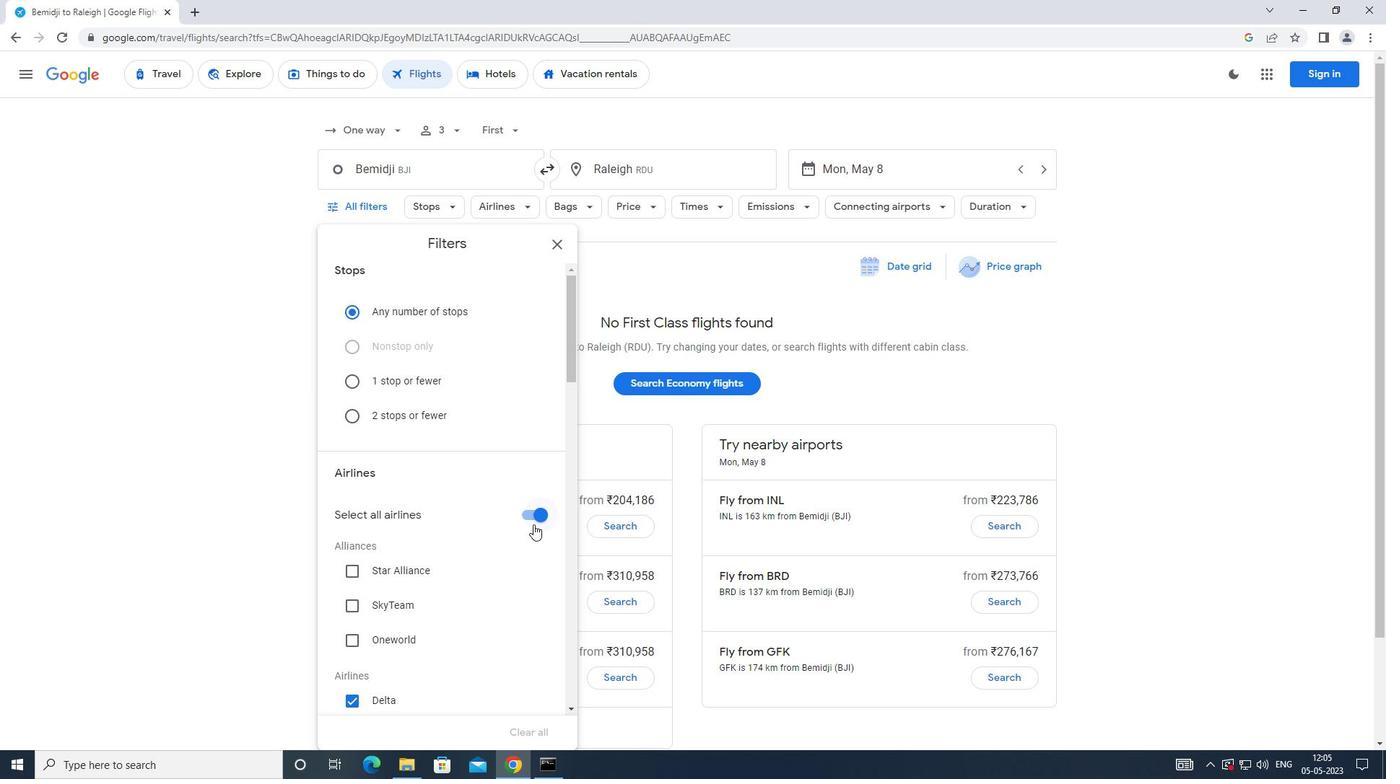 
Action: Mouse pressed left at (536, 522)
Screenshot: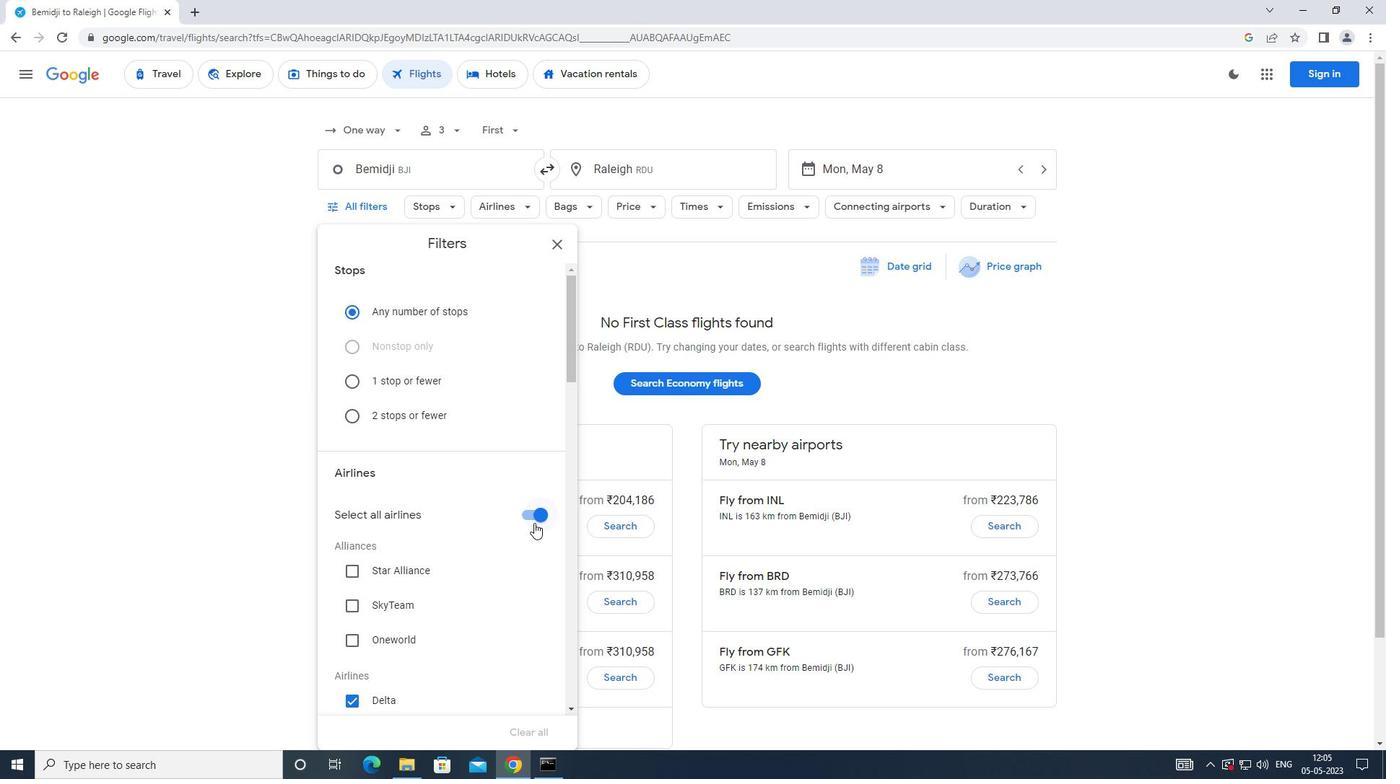 
Action: Mouse moved to (500, 483)
Screenshot: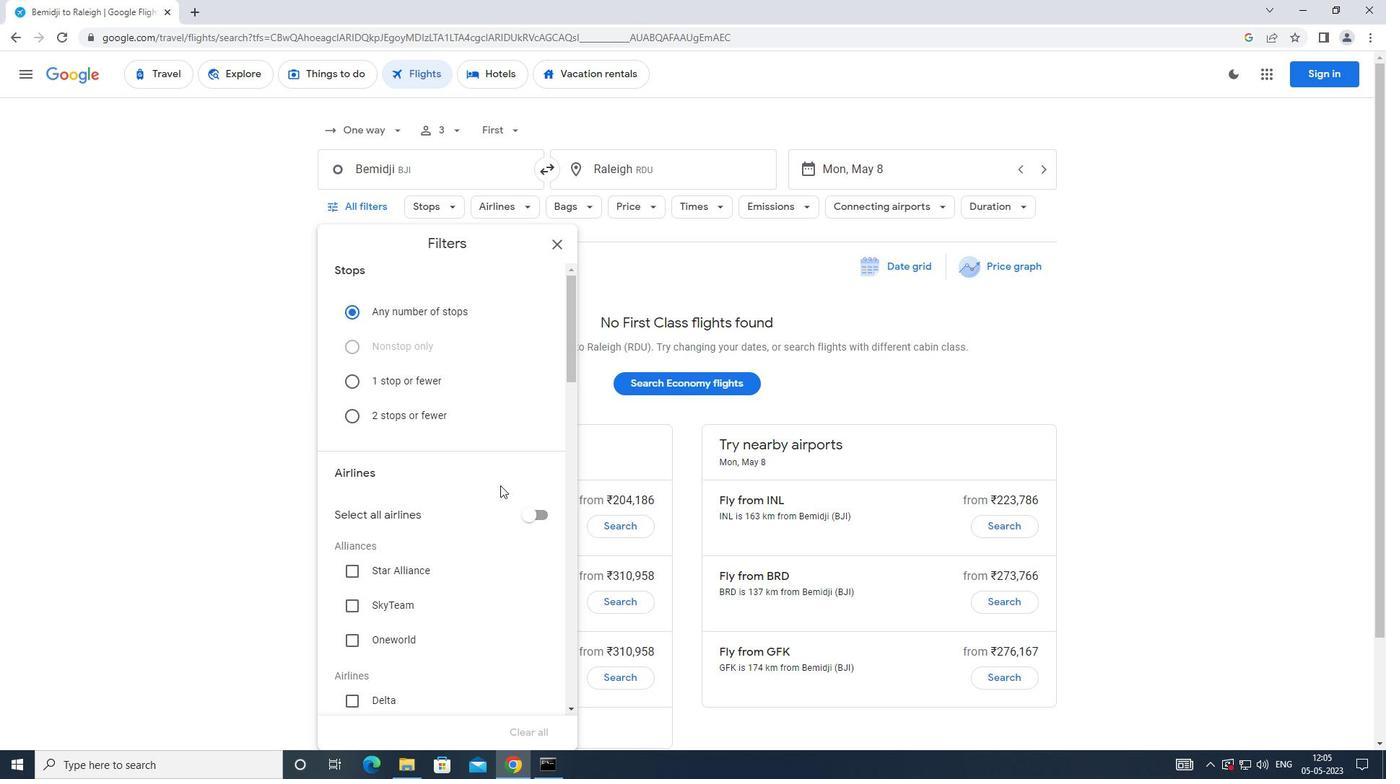 
Action: Mouse scrolled (500, 483) with delta (0, 0)
Screenshot: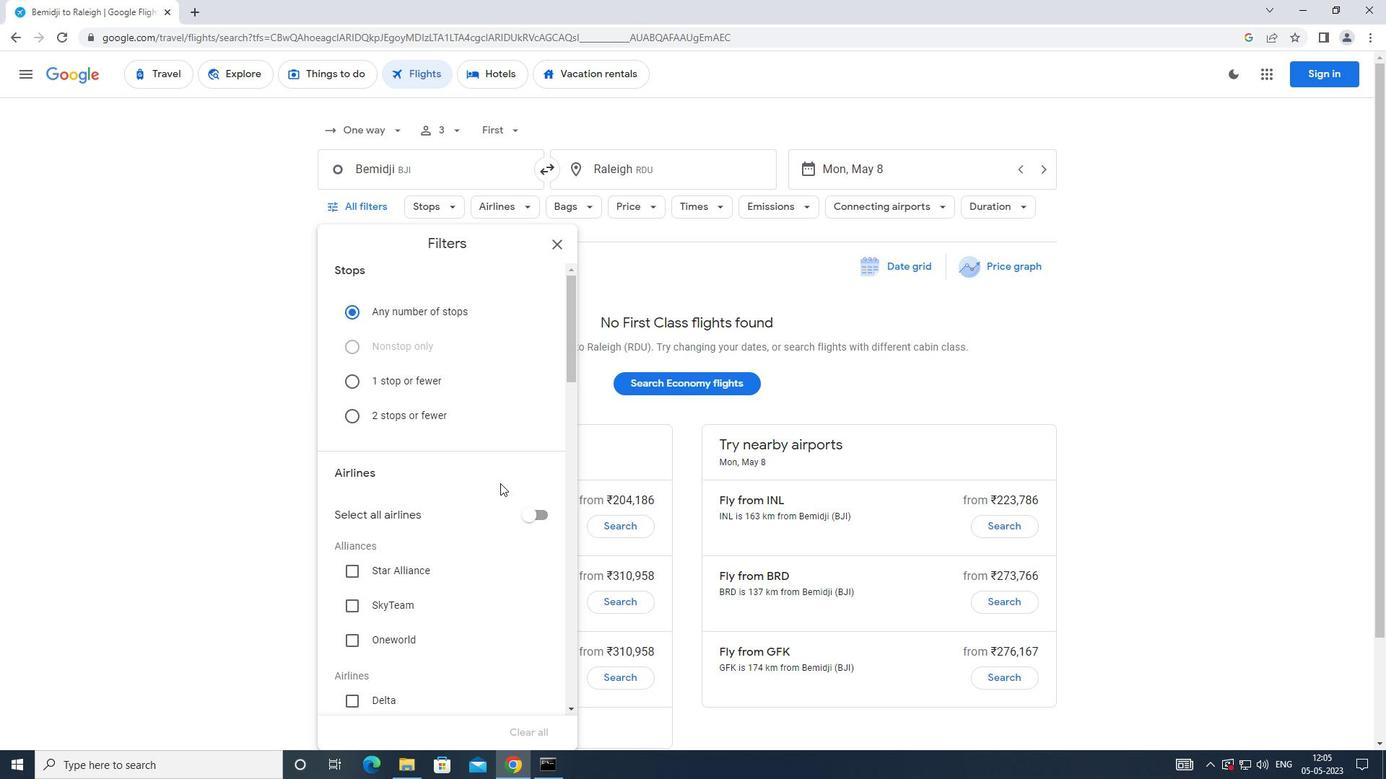 
Action: Mouse scrolled (500, 483) with delta (0, 0)
Screenshot: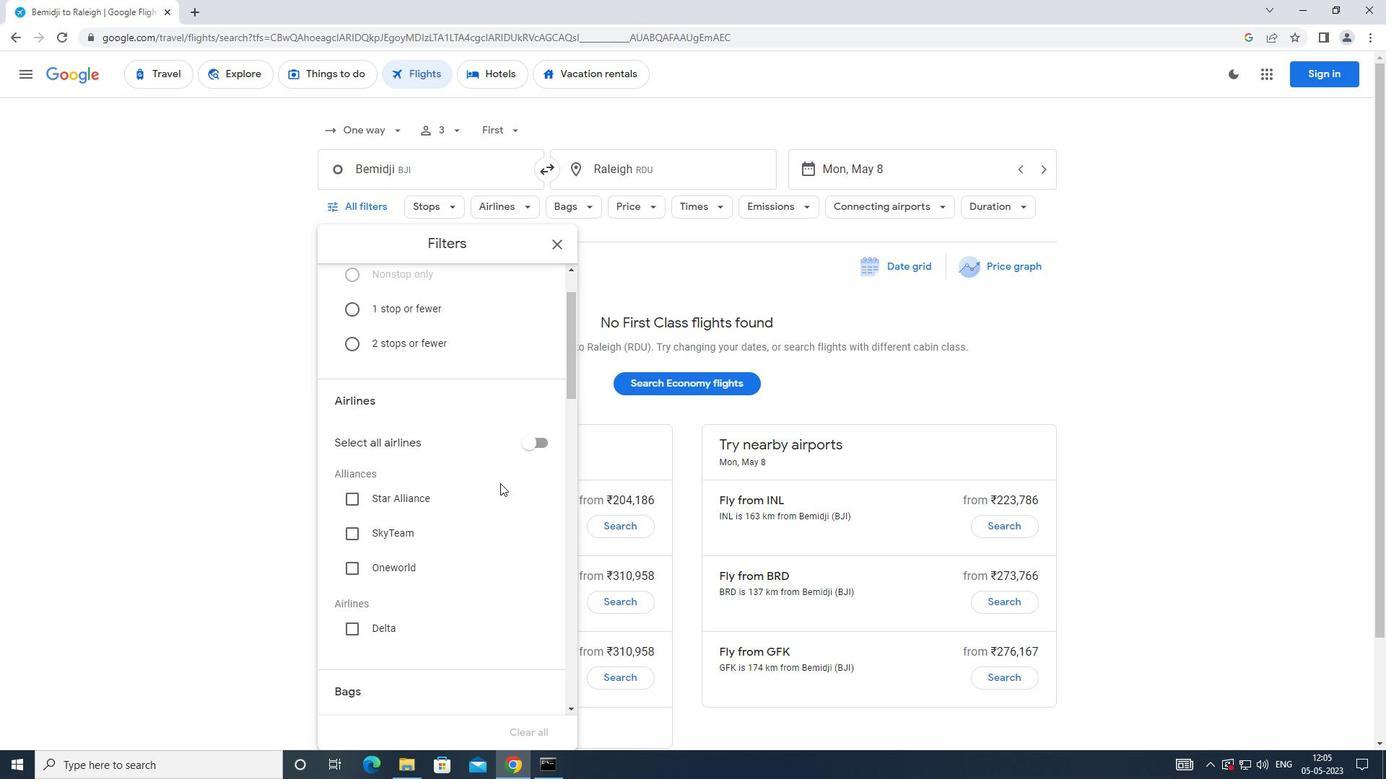 
Action: Mouse scrolled (500, 483) with delta (0, 0)
Screenshot: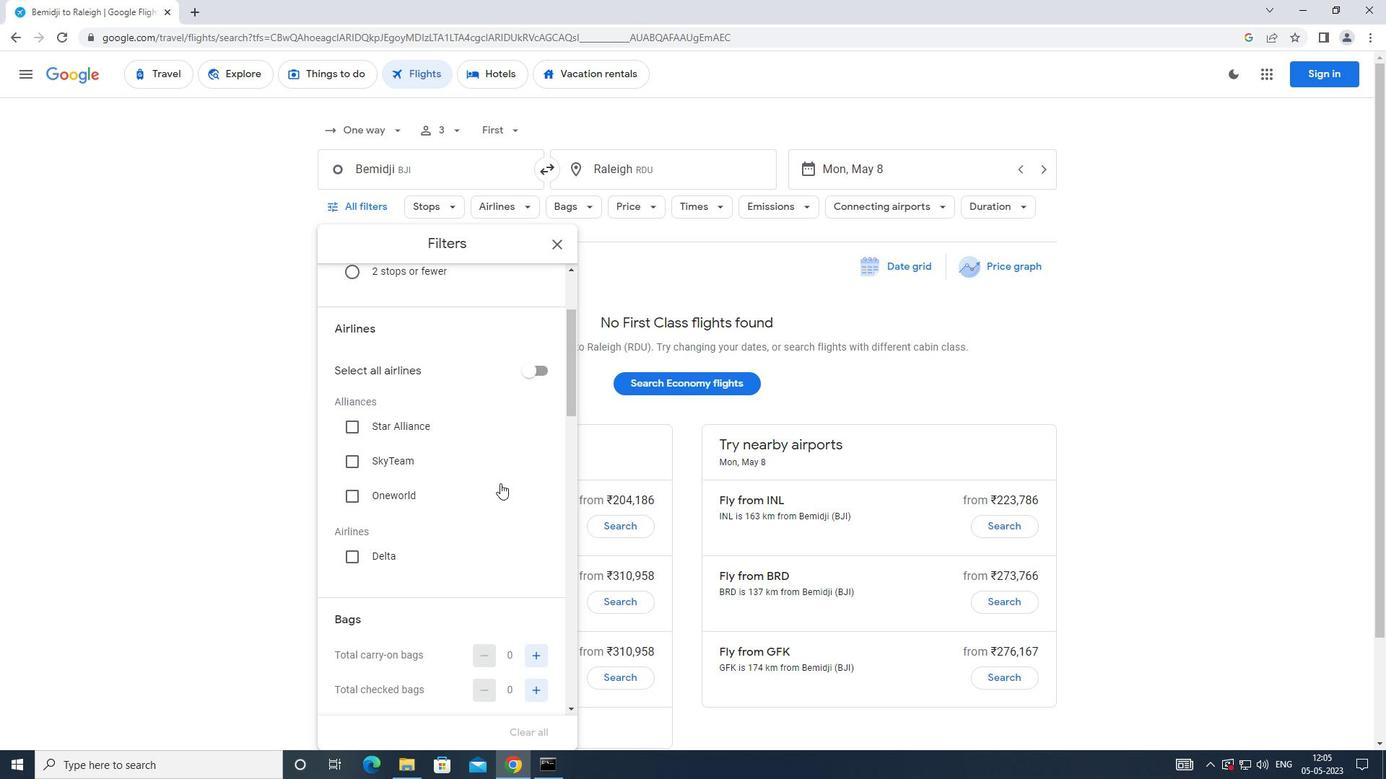 
Action: Mouse scrolled (500, 483) with delta (0, 0)
Screenshot: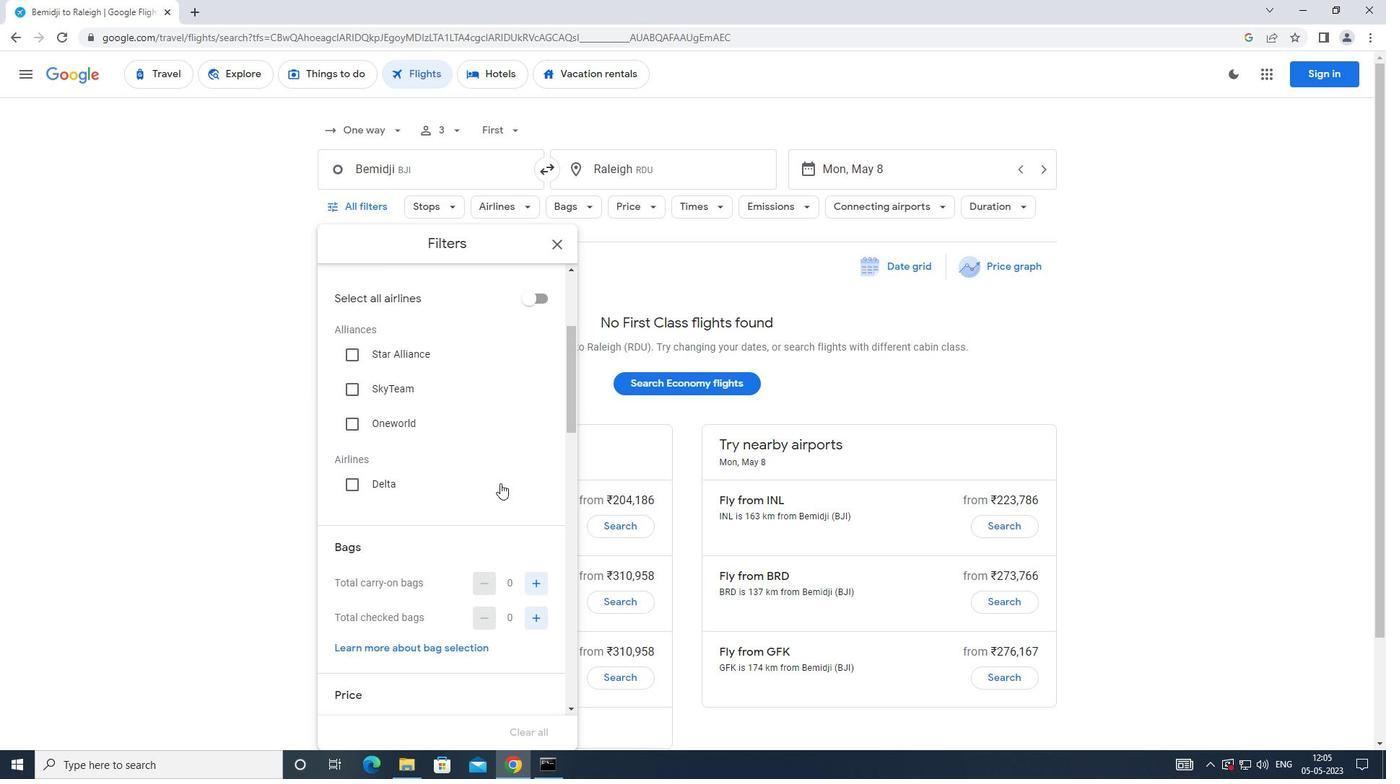 
Action: Mouse scrolled (500, 483) with delta (0, 0)
Screenshot: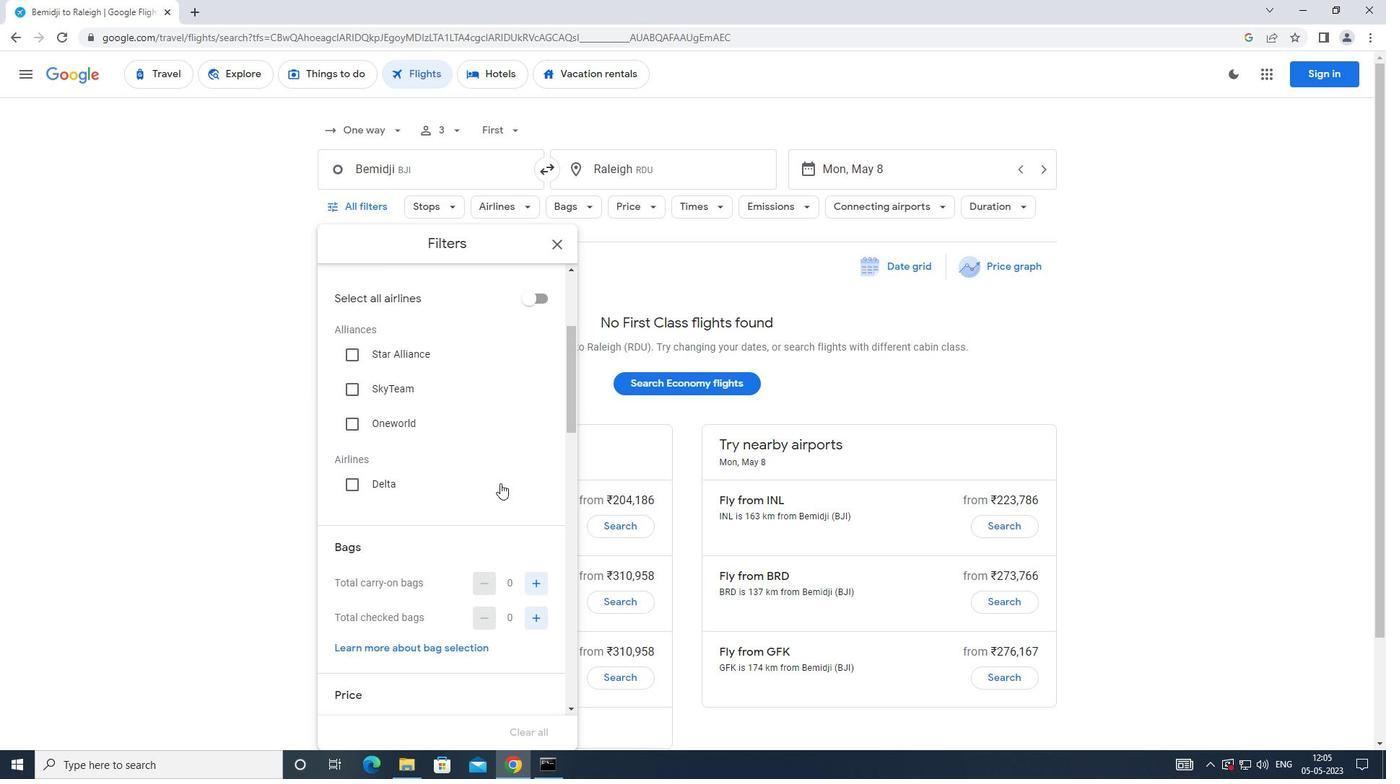 
Action: Mouse moved to (534, 440)
Screenshot: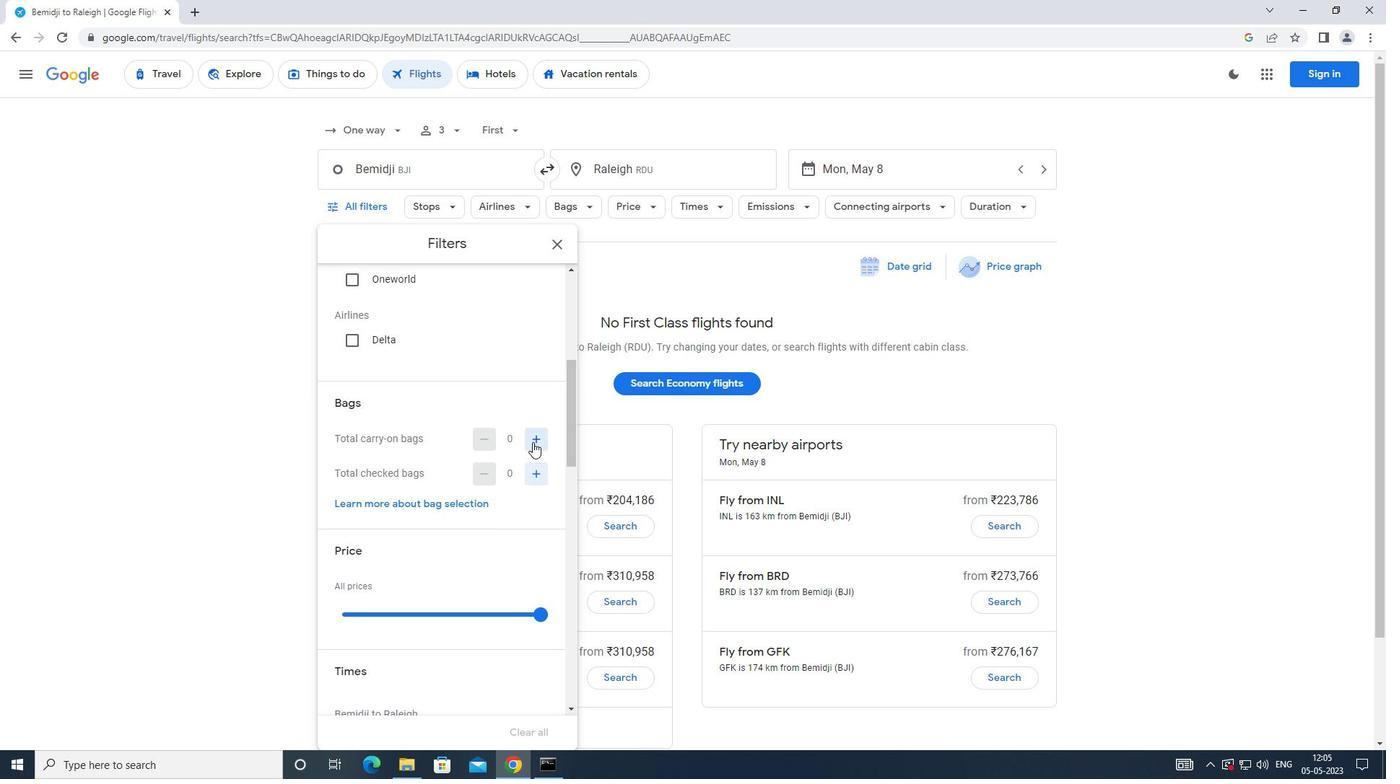
Action: Mouse pressed left at (534, 440)
Screenshot: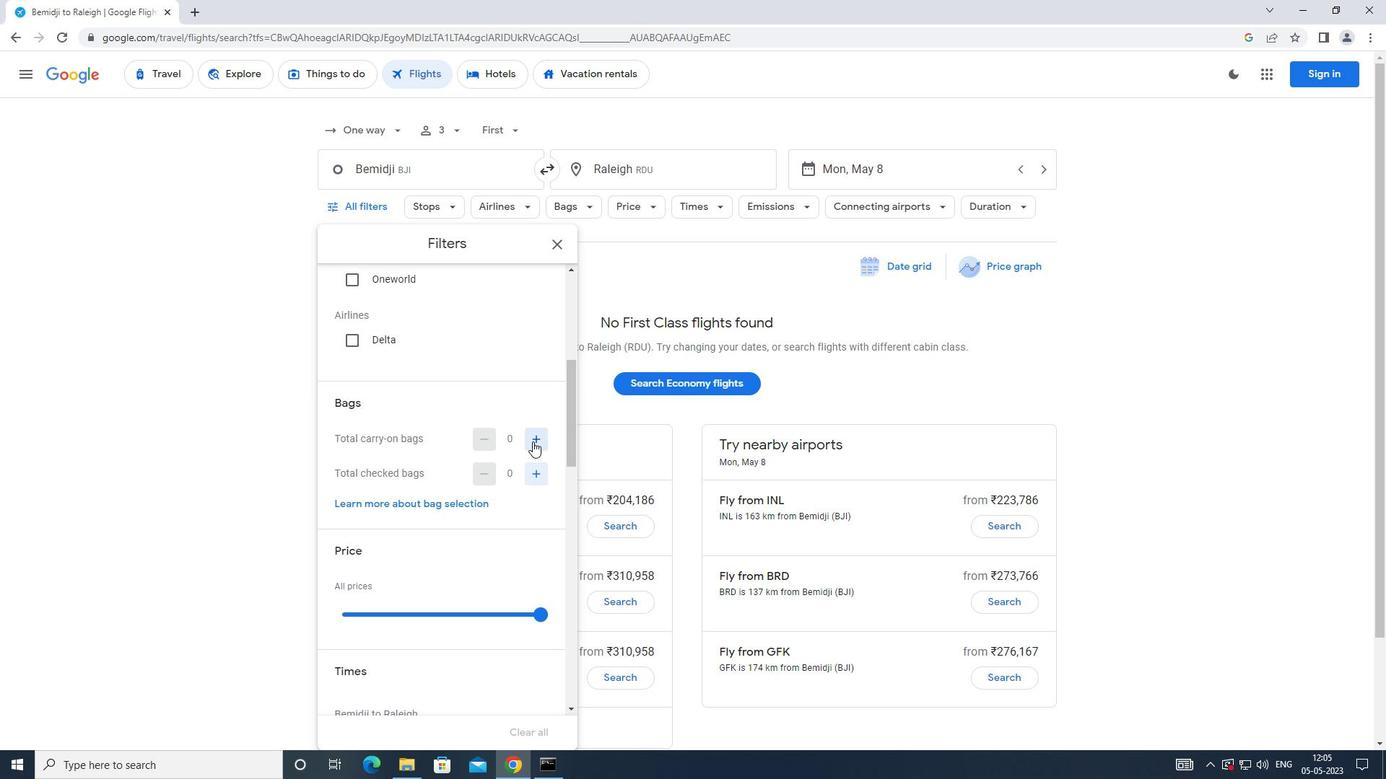 
Action: Mouse moved to (509, 478)
Screenshot: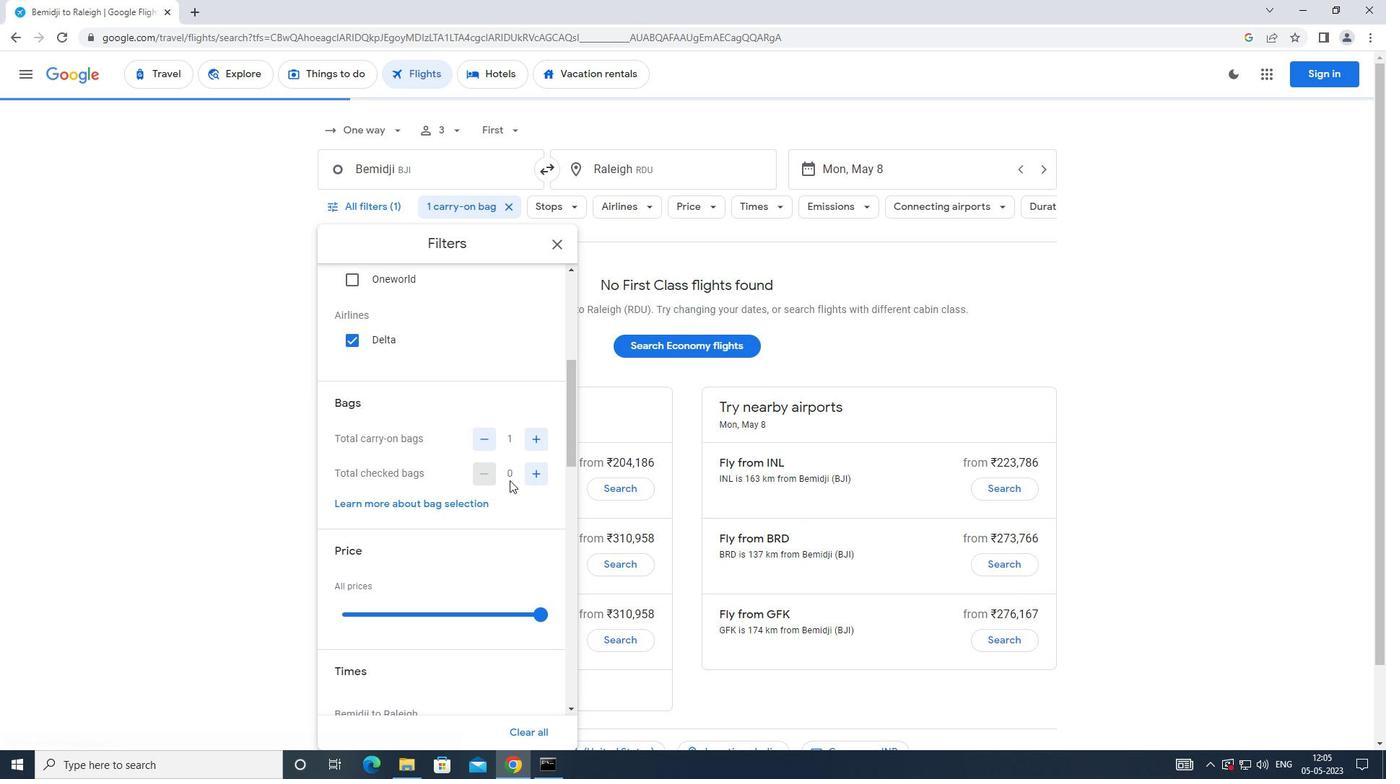 
Action: Mouse scrolled (509, 477) with delta (0, 0)
Screenshot: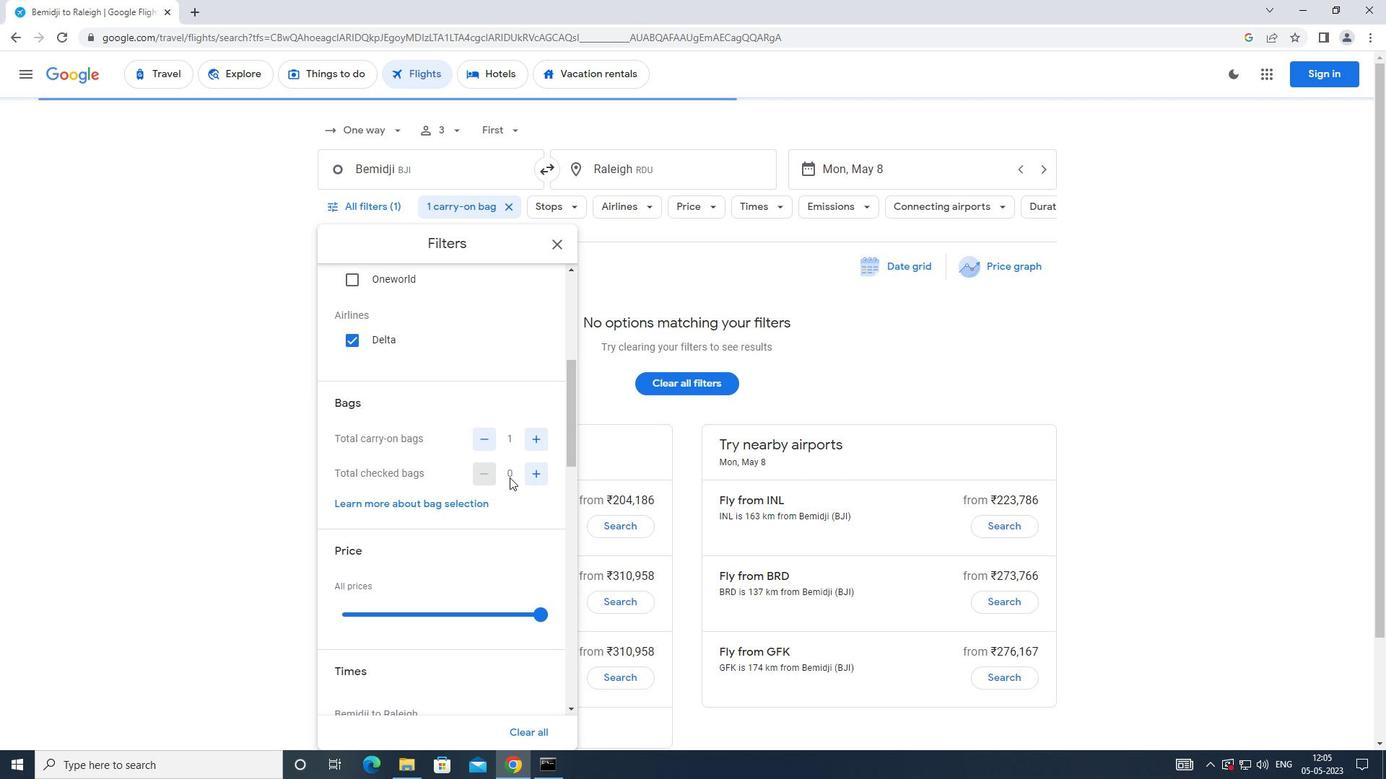 
Action: Mouse moved to (541, 537)
Screenshot: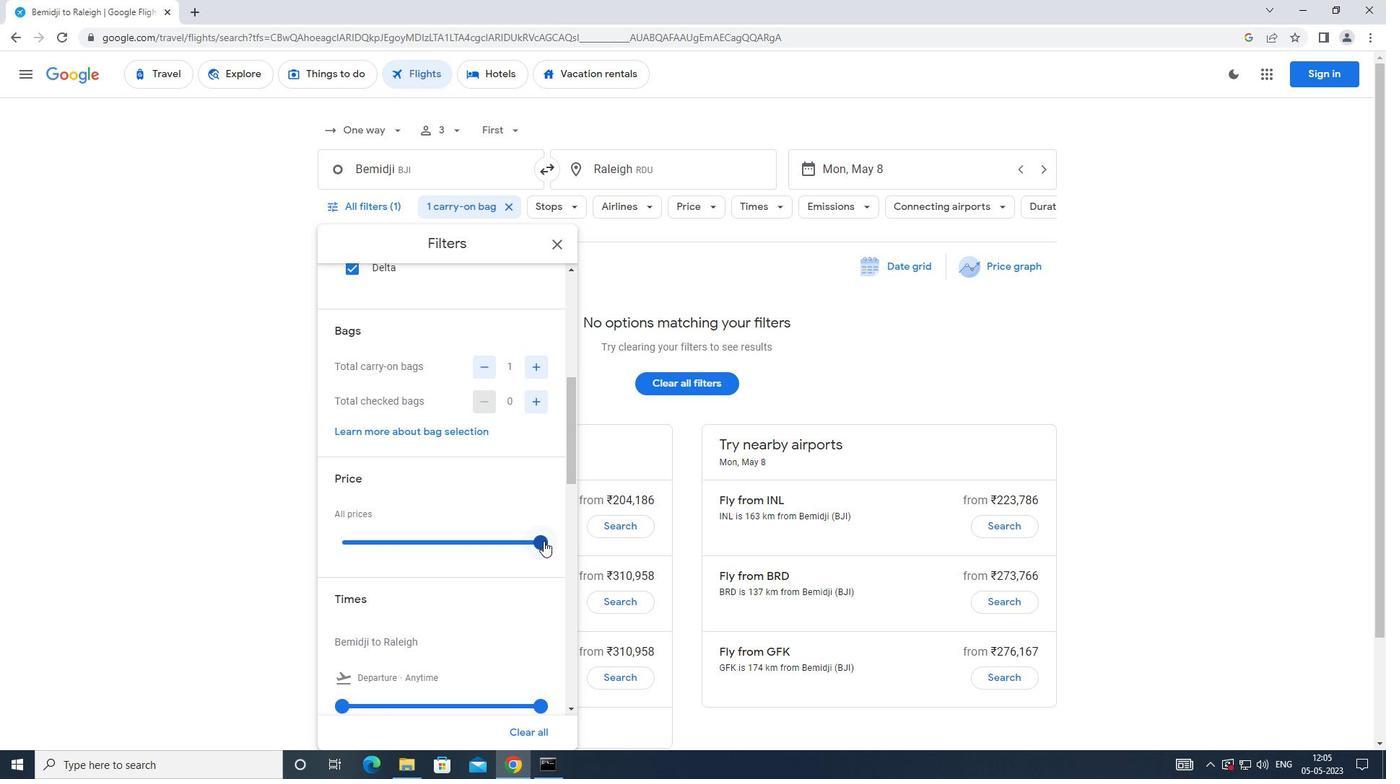 
Action: Mouse pressed left at (541, 537)
Screenshot: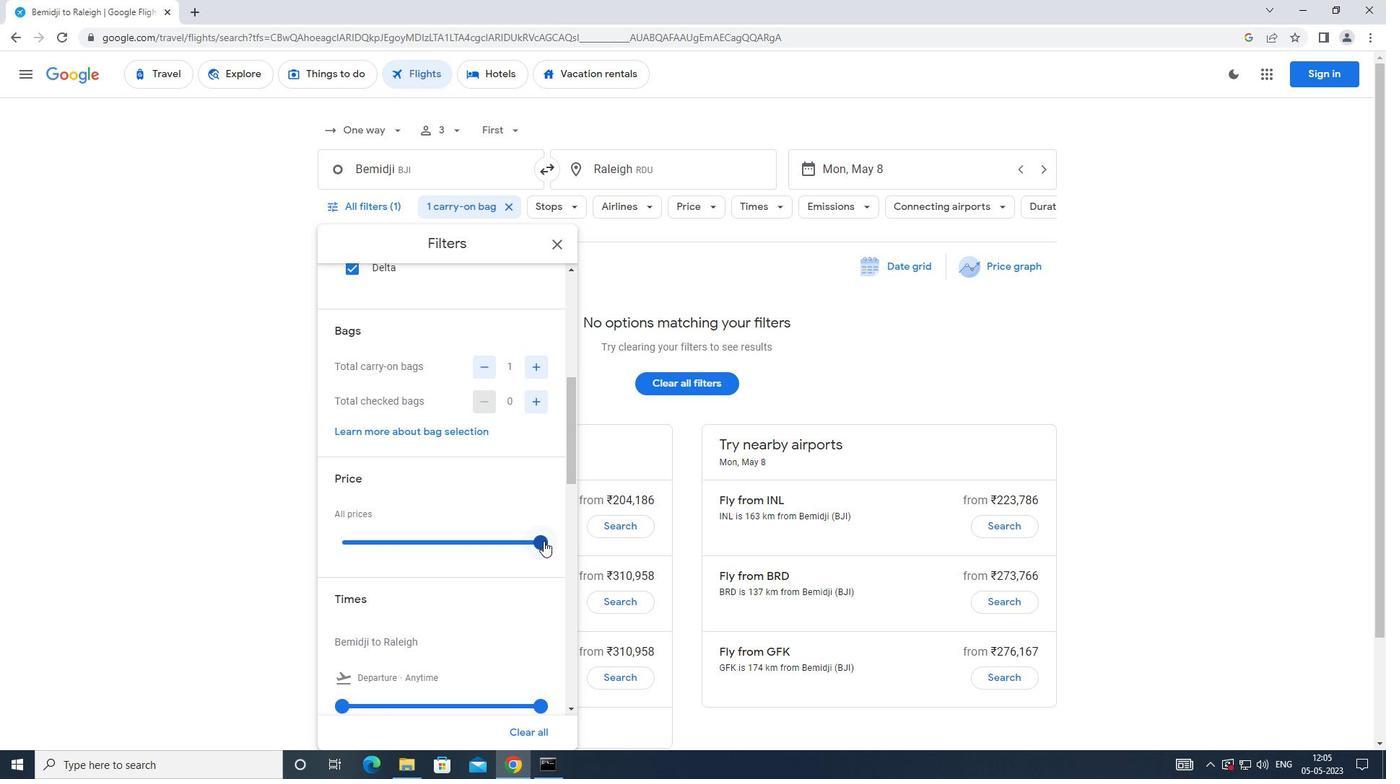 
Action: Mouse moved to (491, 491)
Screenshot: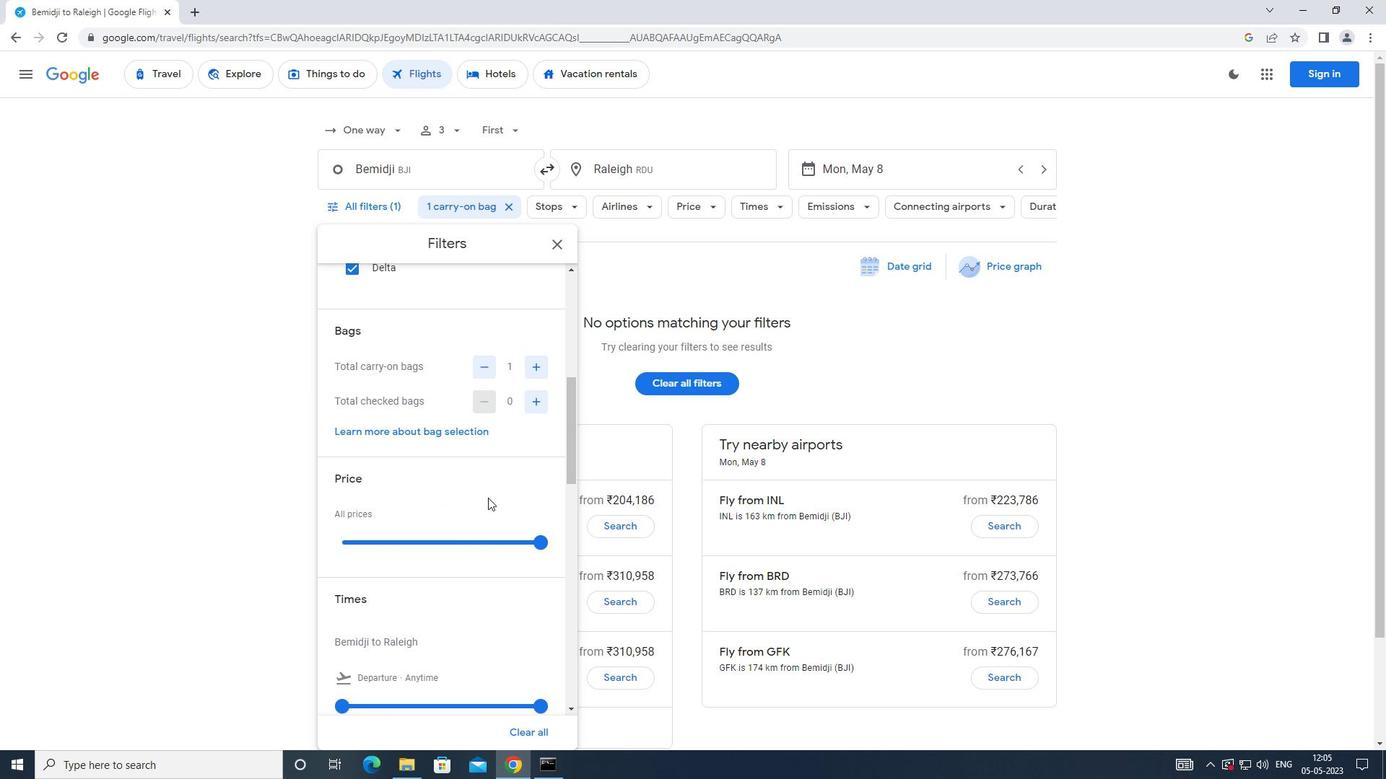 
Action: Mouse scrolled (491, 490) with delta (0, 0)
Screenshot: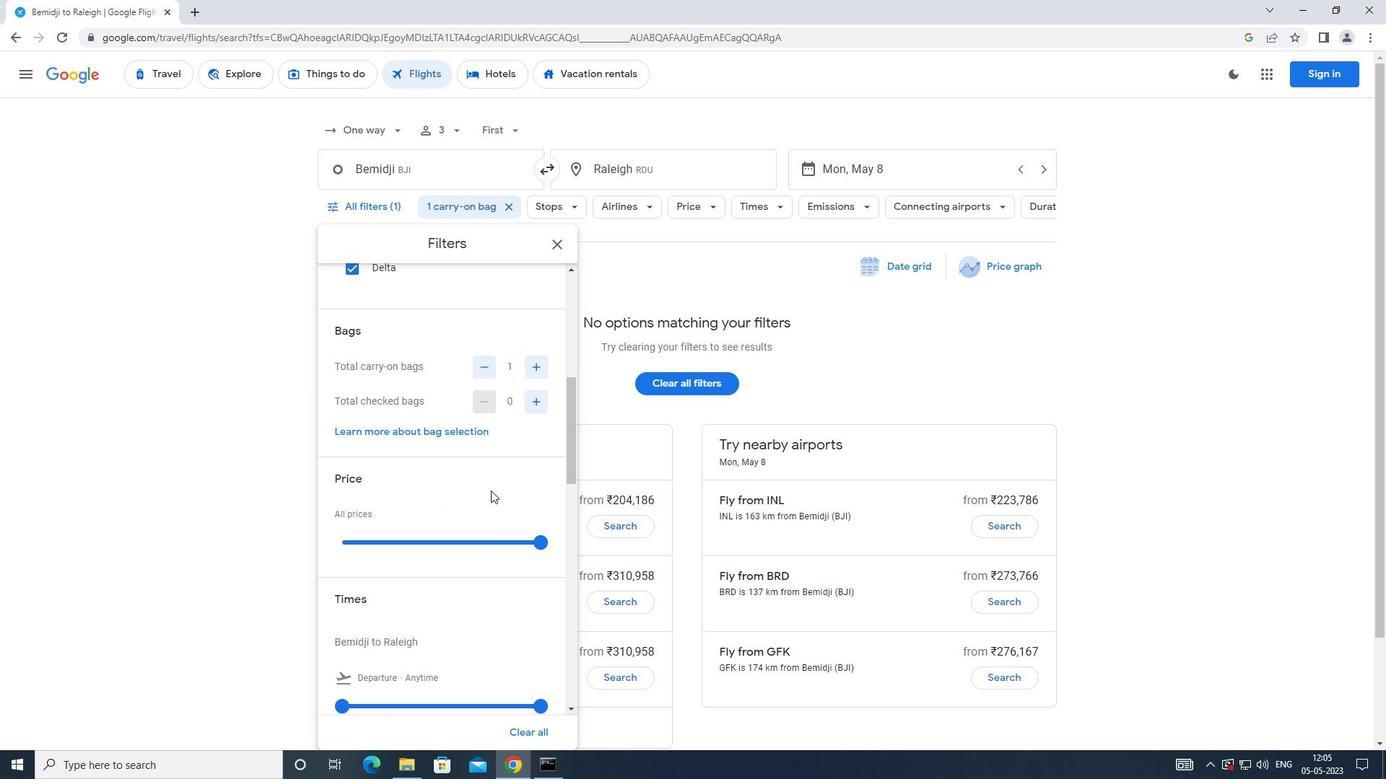 
Action: Mouse scrolled (491, 490) with delta (0, 0)
Screenshot: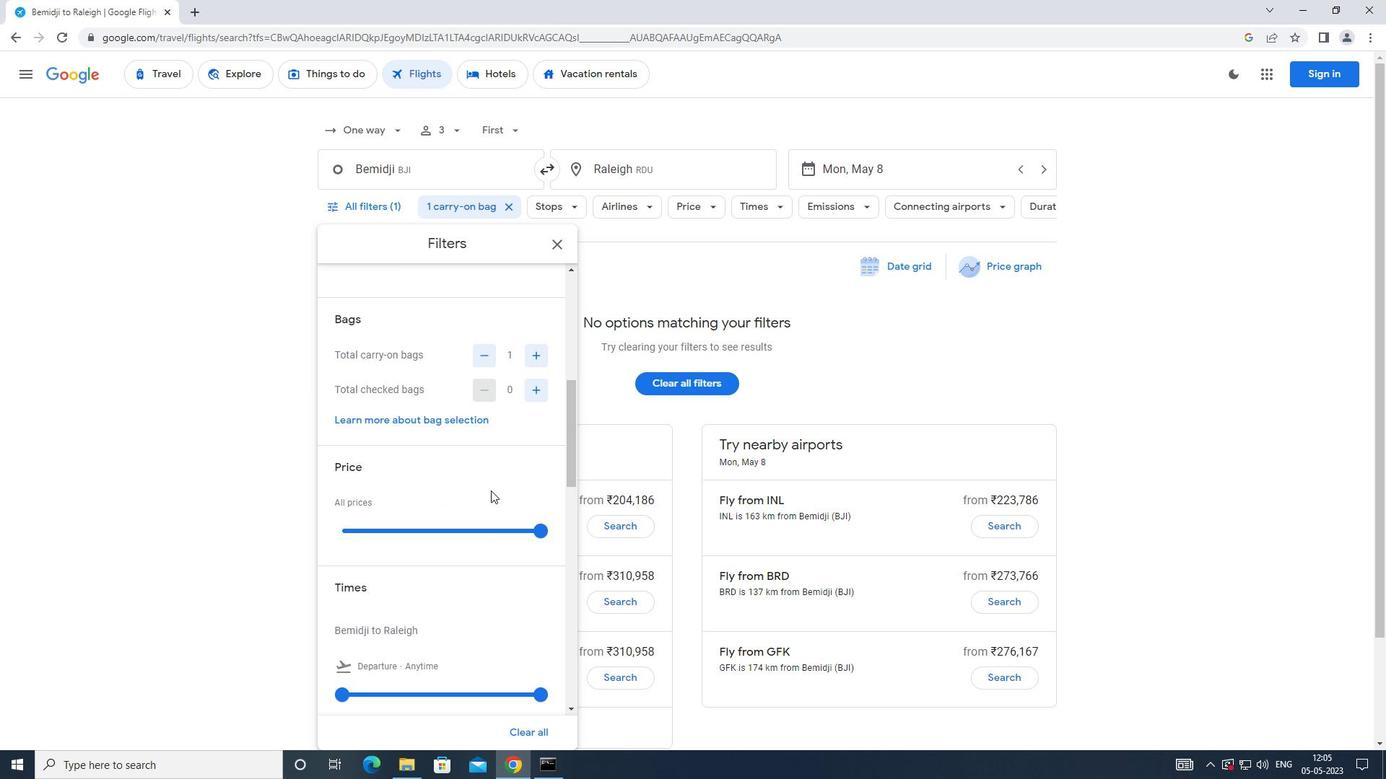 
Action: Mouse moved to (343, 558)
Screenshot: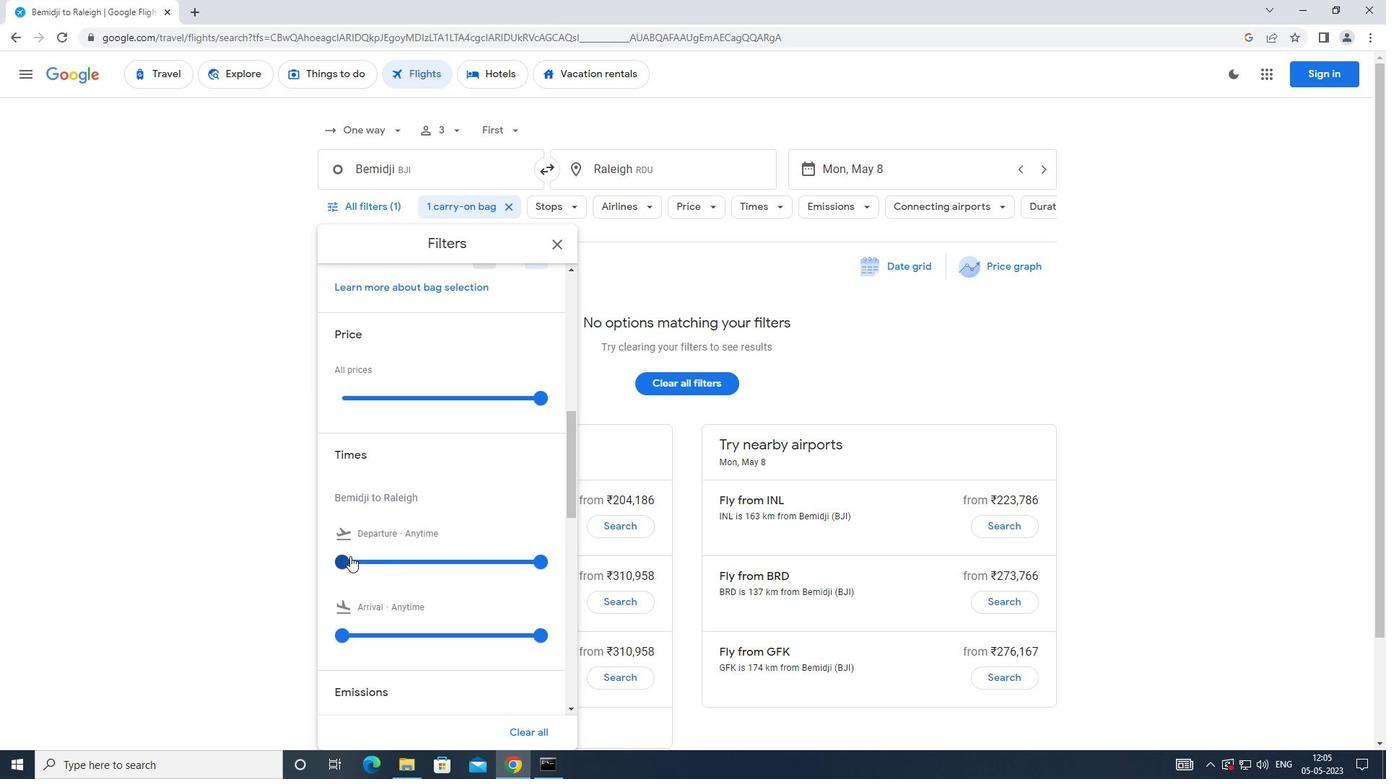 
Action: Mouse pressed left at (343, 558)
Screenshot: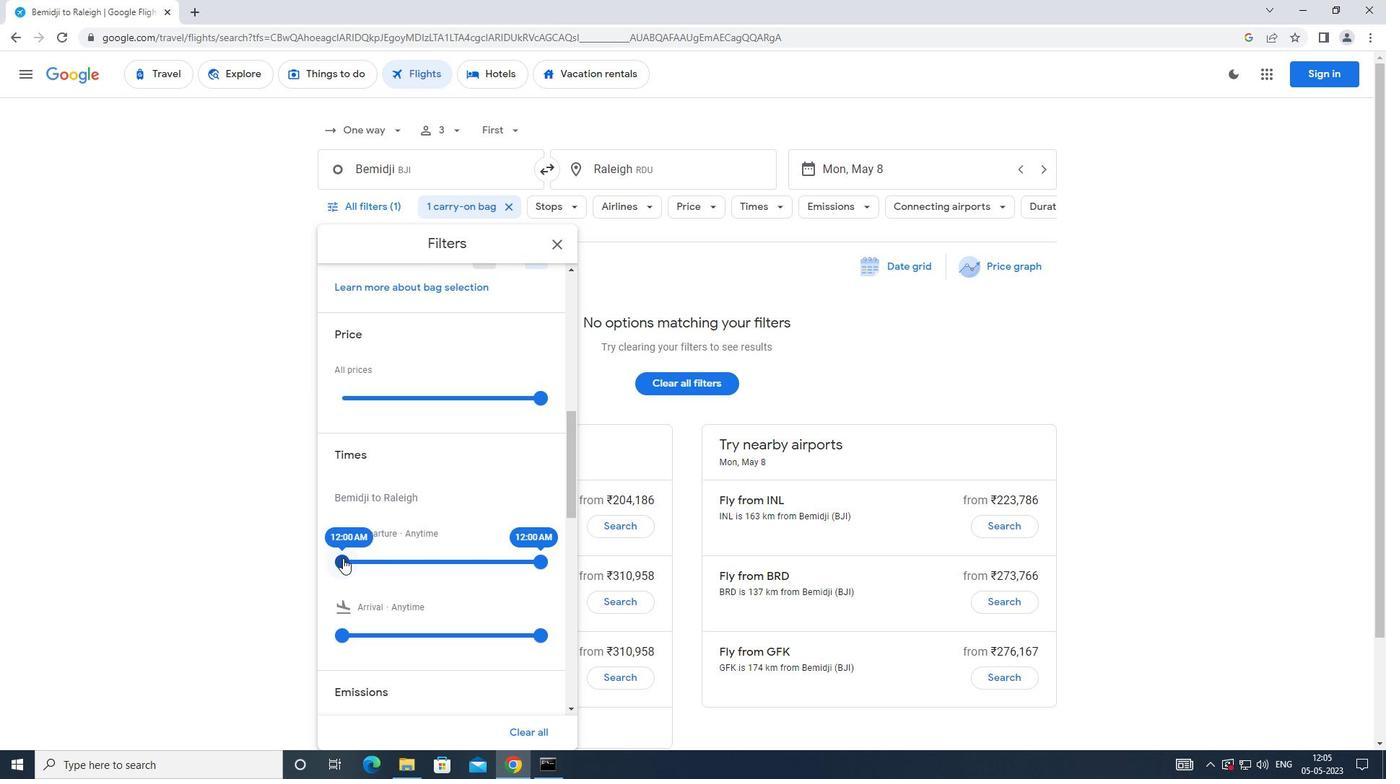 
Action: Mouse moved to (538, 563)
Screenshot: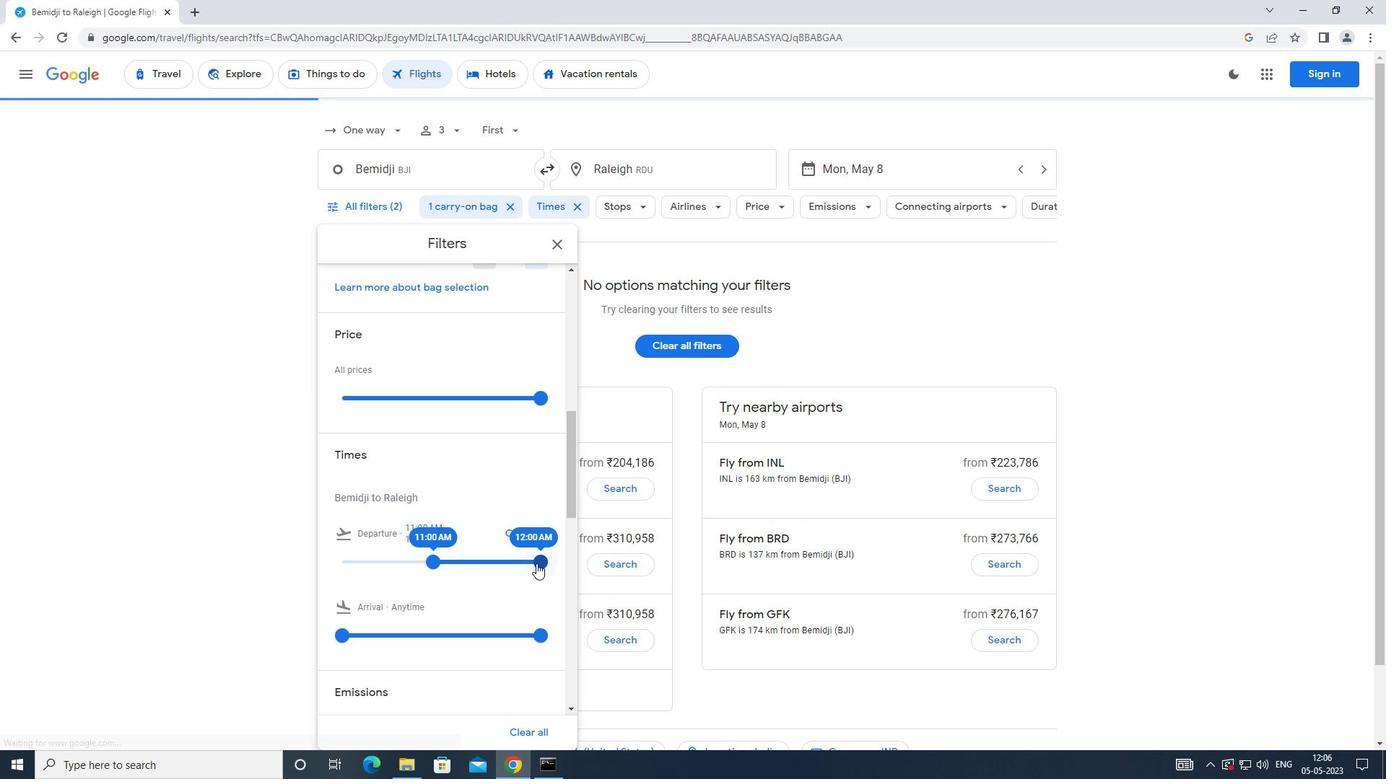 
Action: Mouse pressed left at (538, 563)
Screenshot: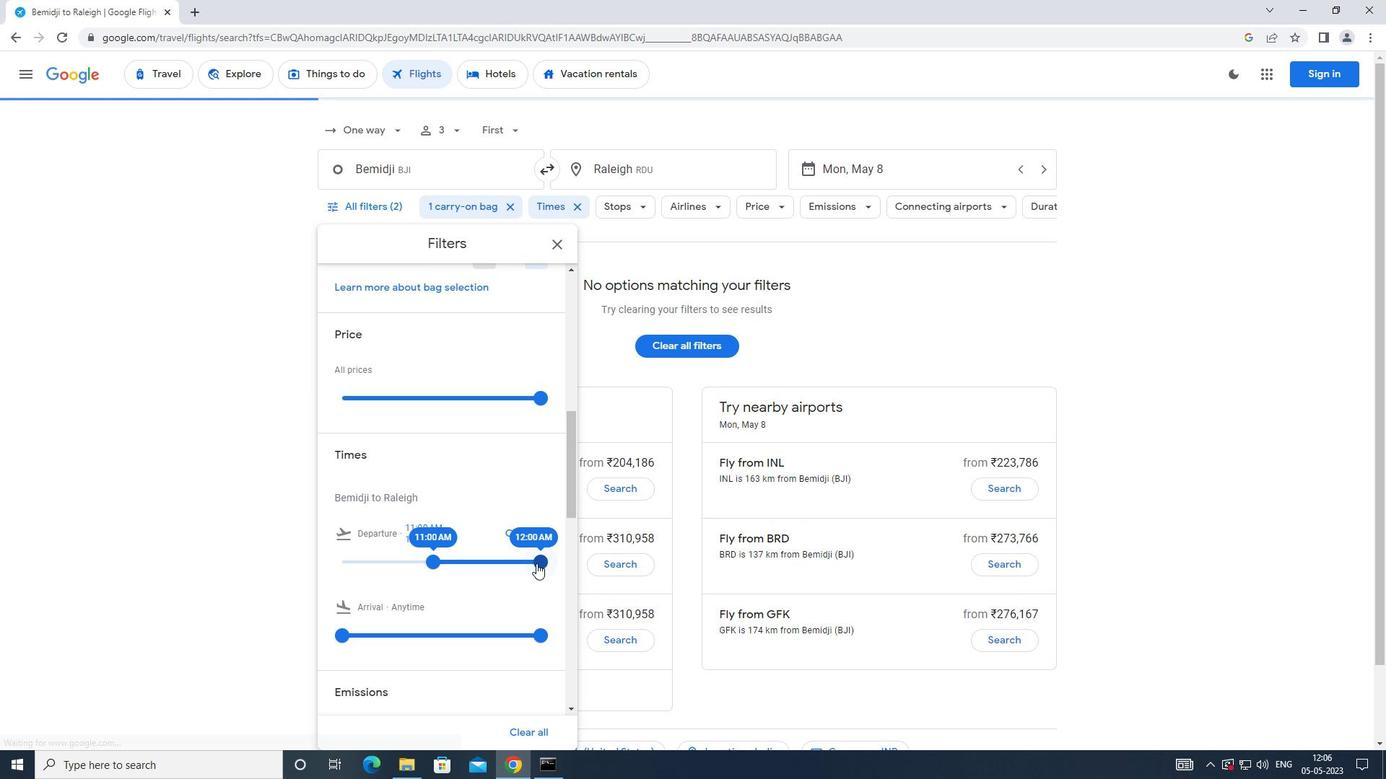 
Action: Mouse moved to (431, 563)
Screenshot: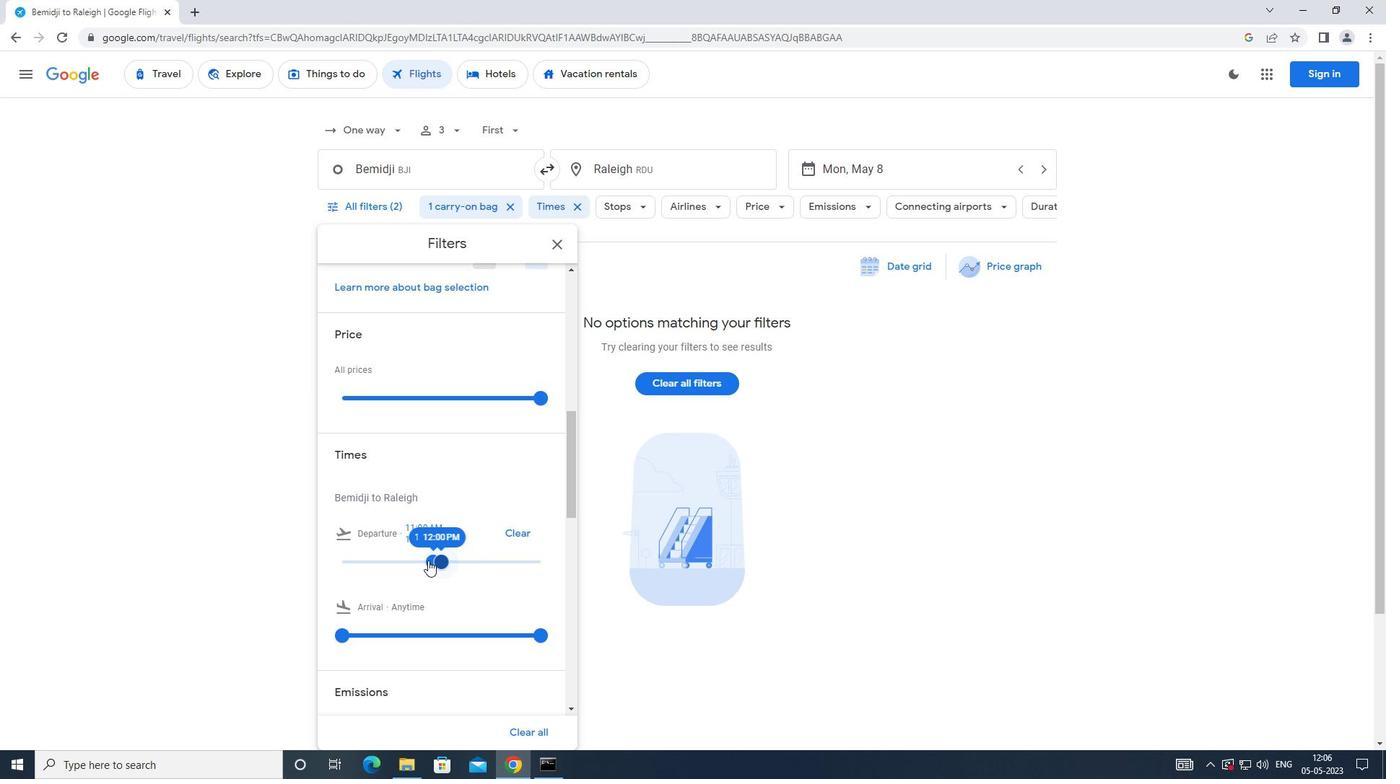 
